 Task: Find connections with filter location Tarancón with filter topic #Homeofficewith filter profile language French with filter current company Marico Limited with filter school Madras Institute of Technology with filter industry Meat Products Manufacturing with filter service category Trade Shows with filter keywords title Video Game Writer
Action: Mouse moved to (518, 60)
Screenshot: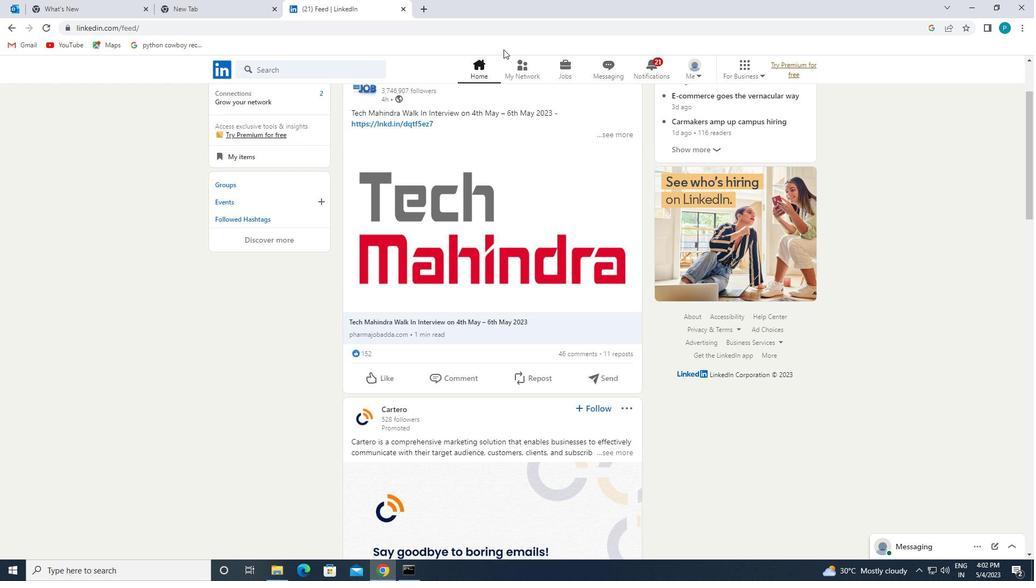 
Action: Mouse pressed left at (518, 60)
Screenshot: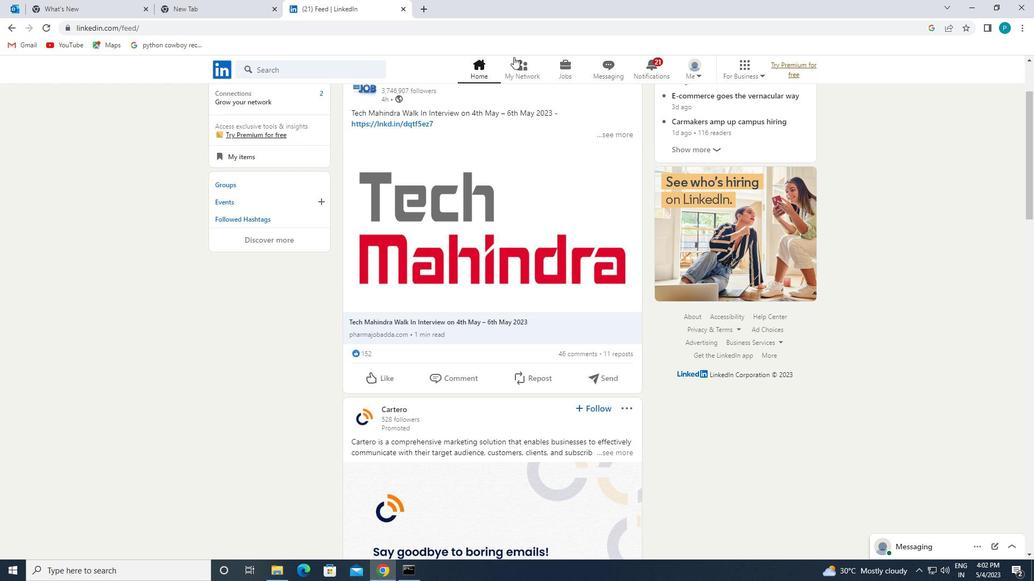 
Action: Mouse moved to (332, 124)
Screenshot: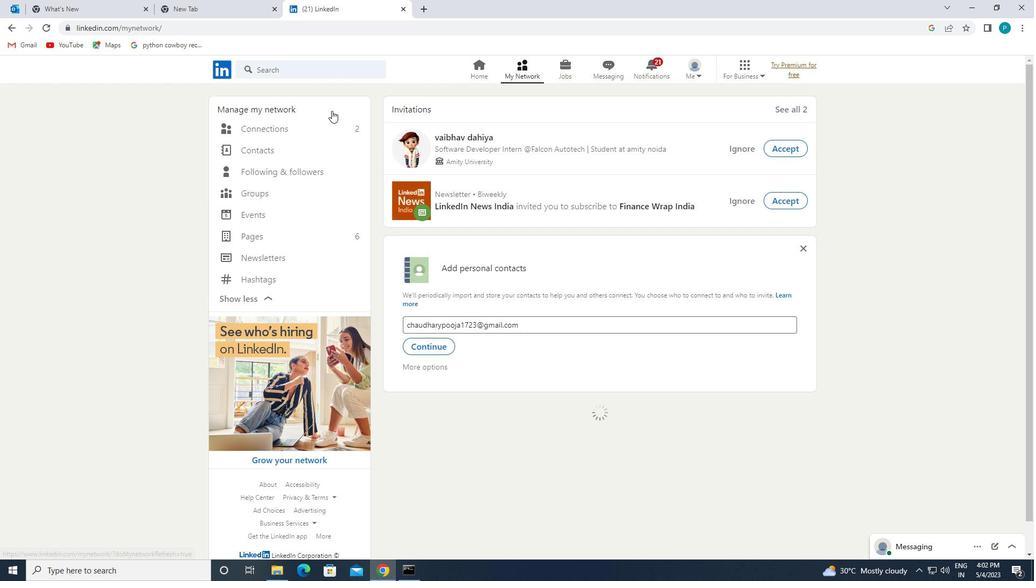 
Action: Mouse pressed left at (332, 124)
Screenshot: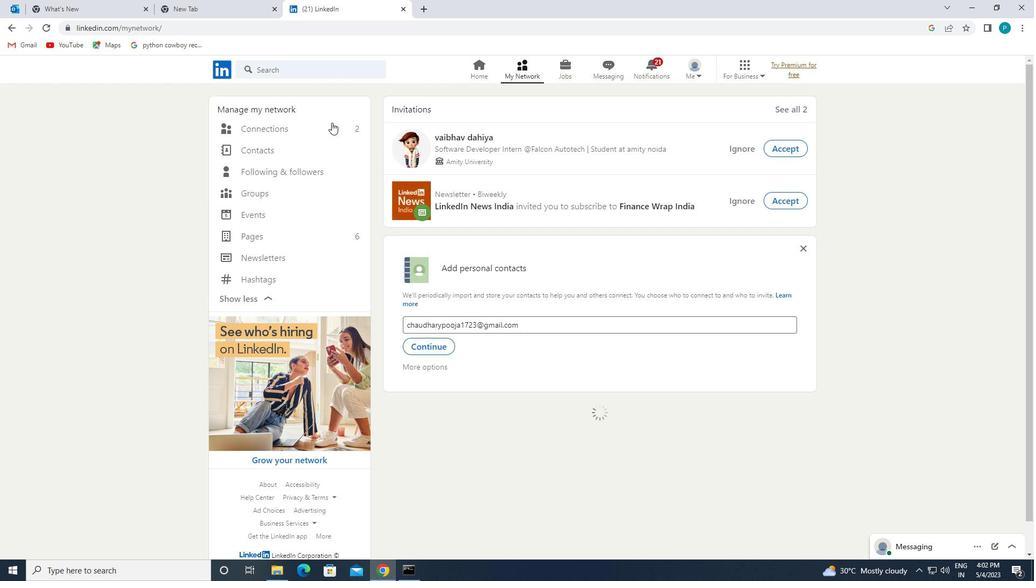 
Action: Mouse moved to (623, 128)
Screenshot: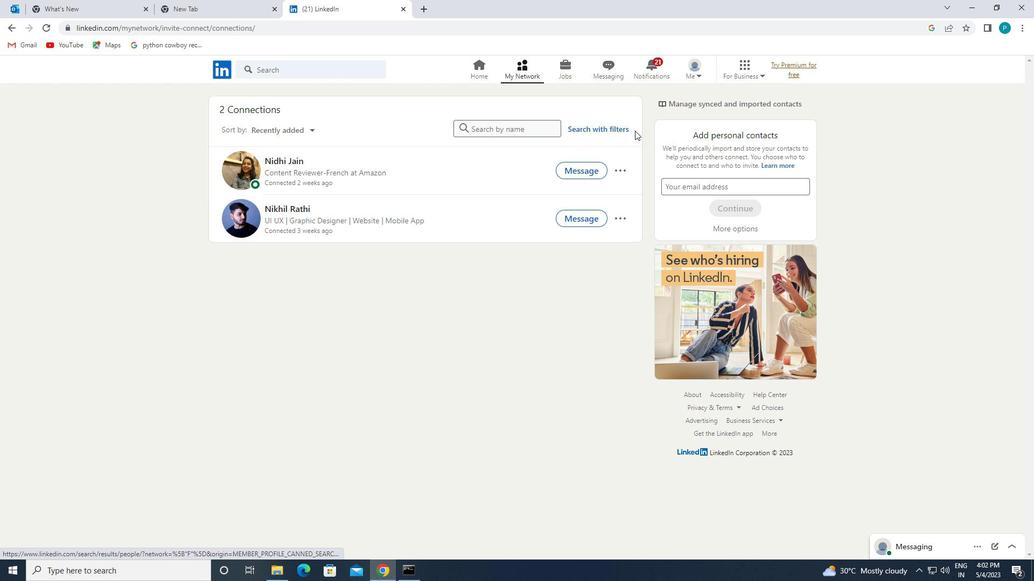 
Action: Mouse pressed left at (623, 128)
Screenshot: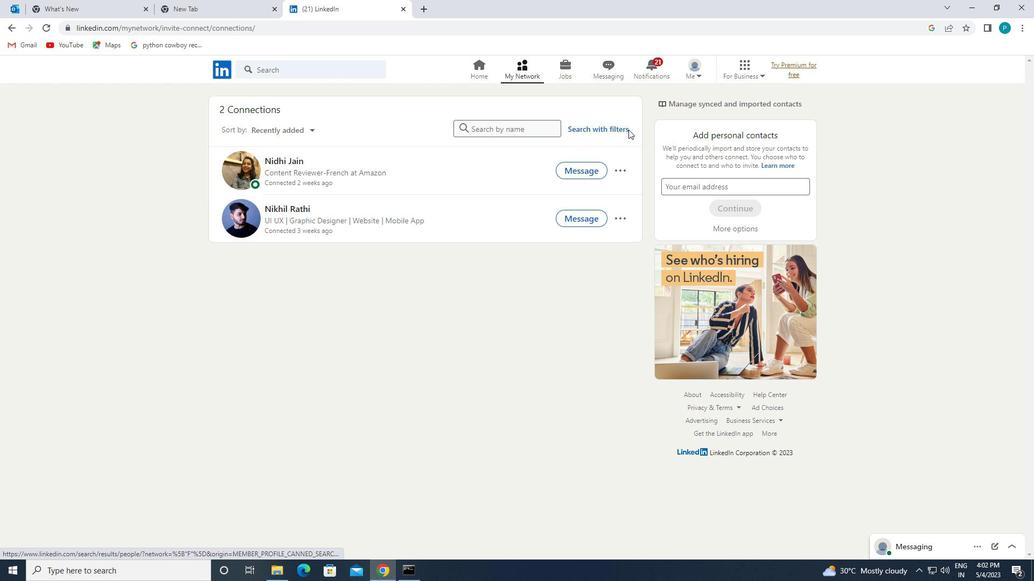
Action: Mouse moved to (551, 98)
Screenshot: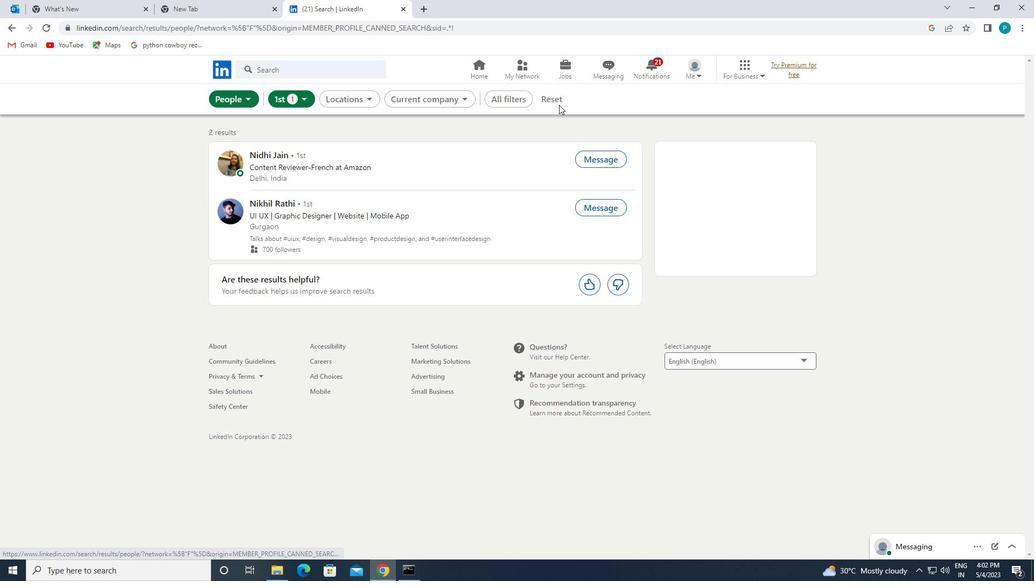 
Action: Mouse pressed left at (551, 98)
Screenshot: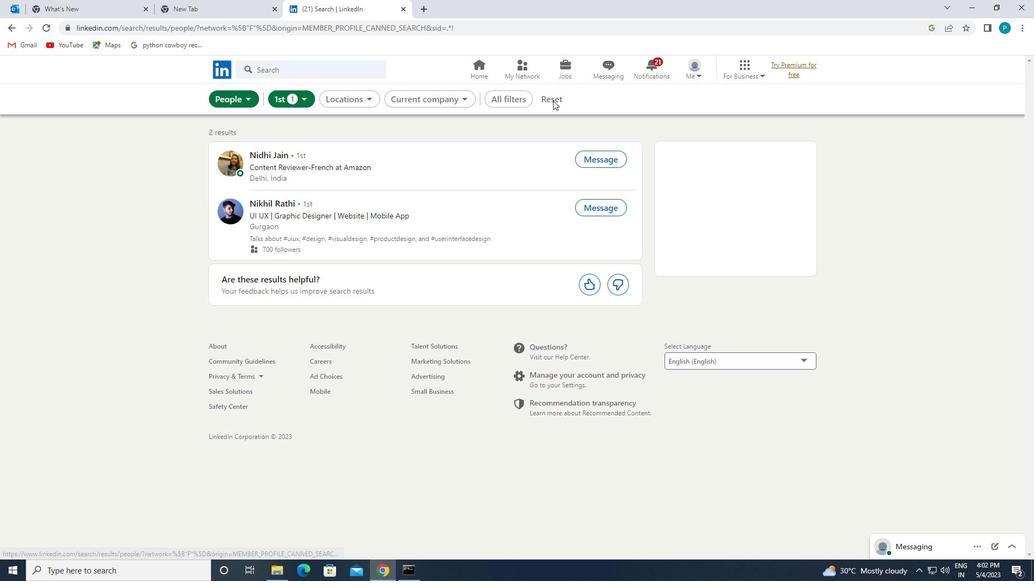 
Action: Mouse moved to (548, 97)
Screenshot: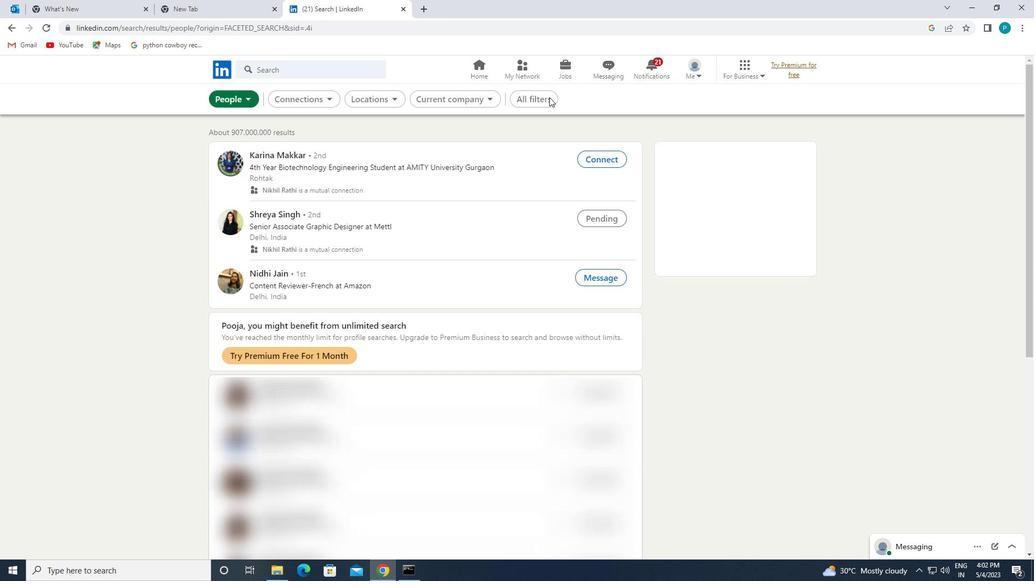 
Action: Mouse pressed left at (548, 97)
Screenshot: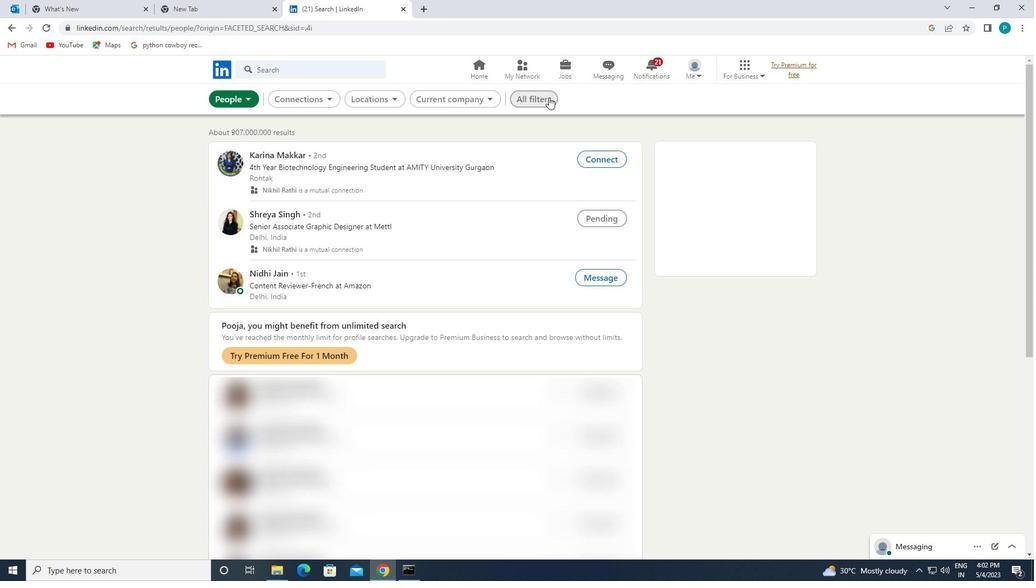 
Action: Mouse moved to (964, 286)
Screenshot: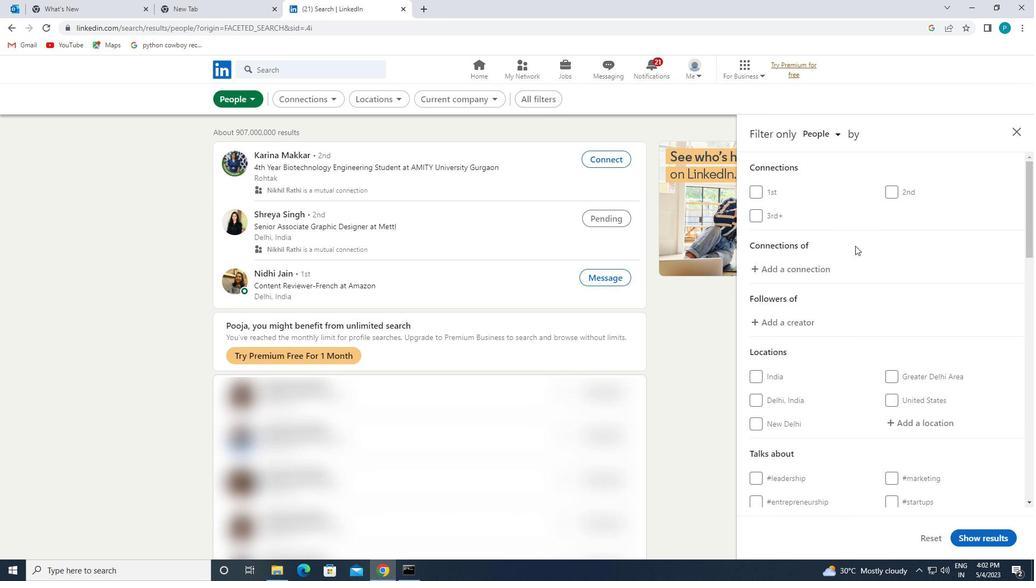 
Action: Mouse scrolled (964, 285) with delta (0, 0)
Screenshot: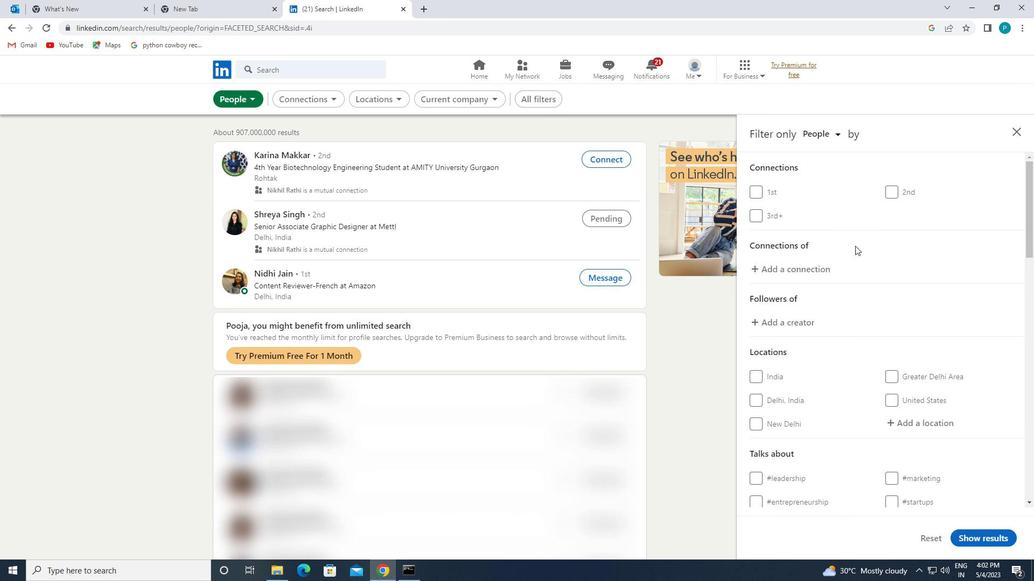 
Action: Mouse scrolled (964, 285) with delta (0, 0)
Screenshot: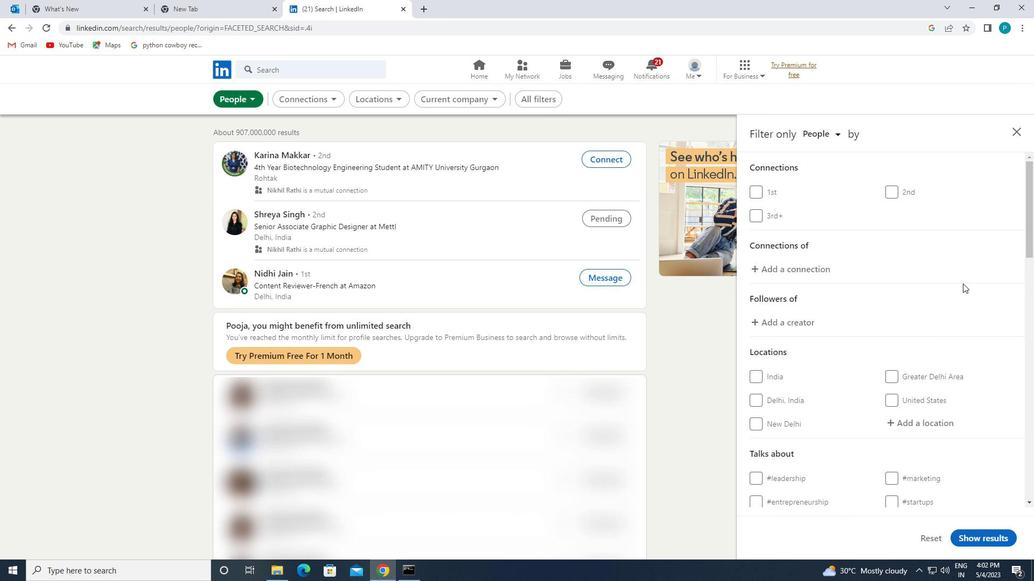 
Action: Mouse scrolled (964, 285) with delta (0, 0)
Screenshot: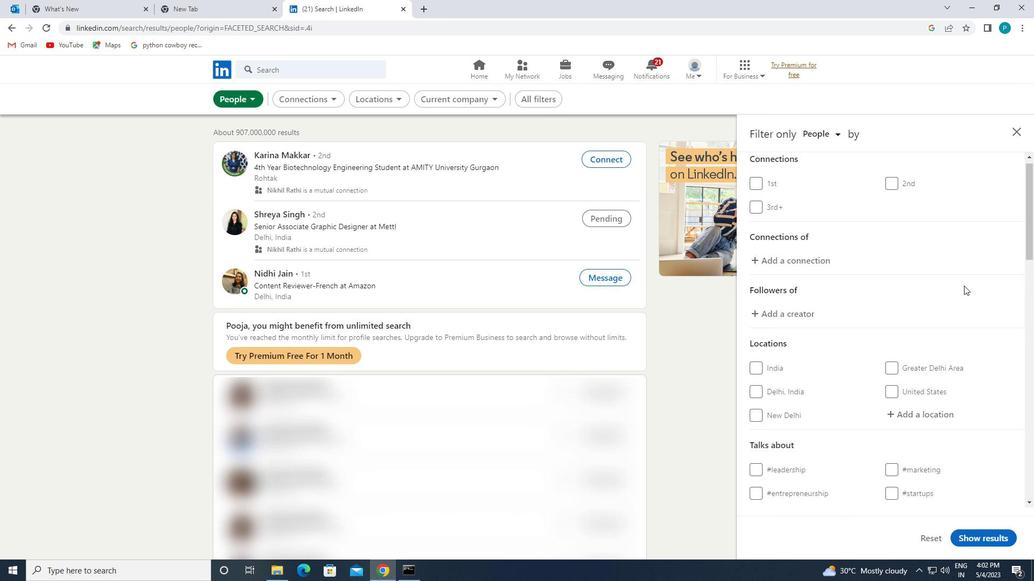 
Action: Mouse moved to (909, 258)
Screenshot: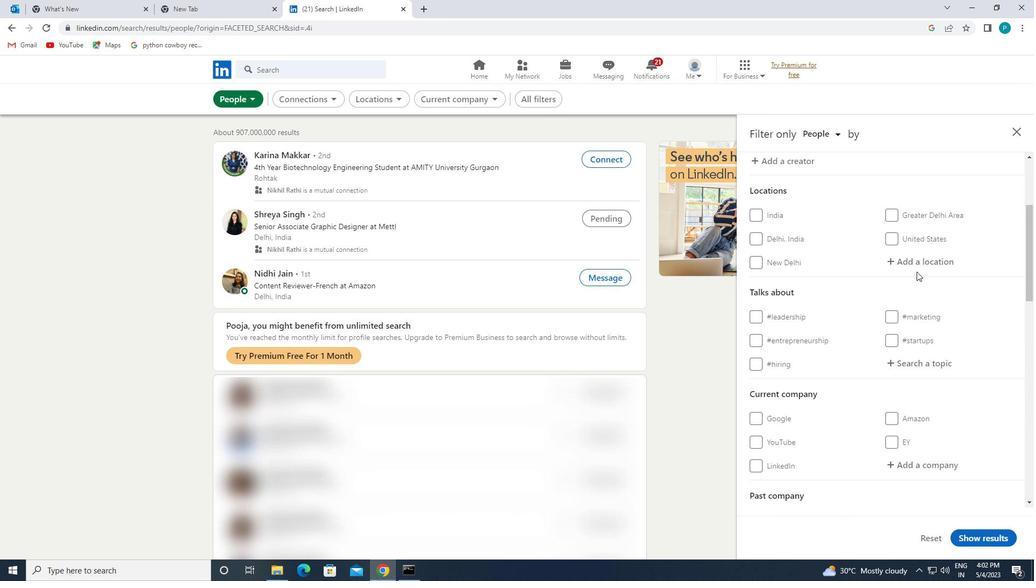 
Action: Mouse pressed left at (909, 258)
Screenshot: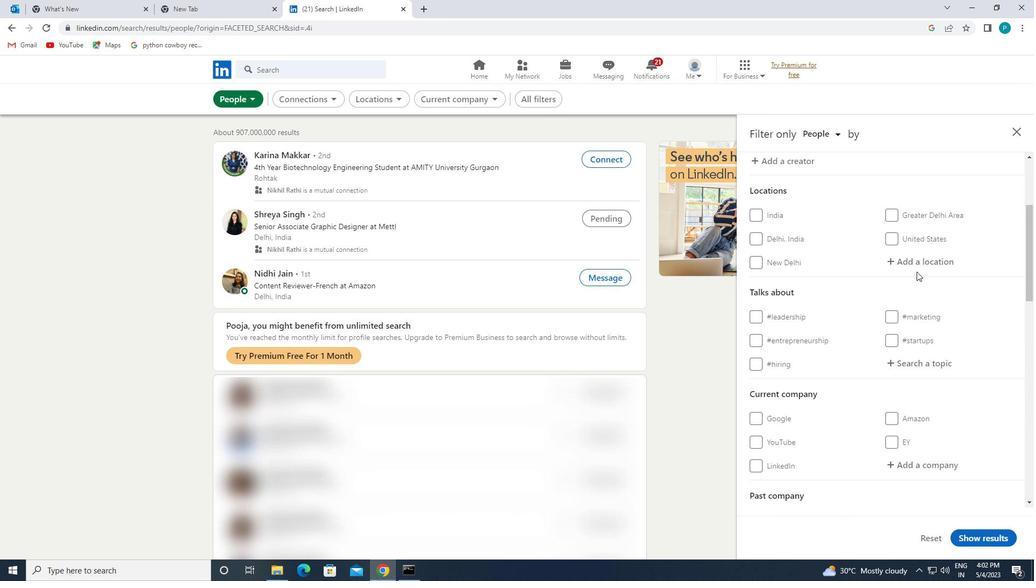 
Action: Key pressed <Key.caps_lock>t<Key.caps_lock>arancon
Screenshot: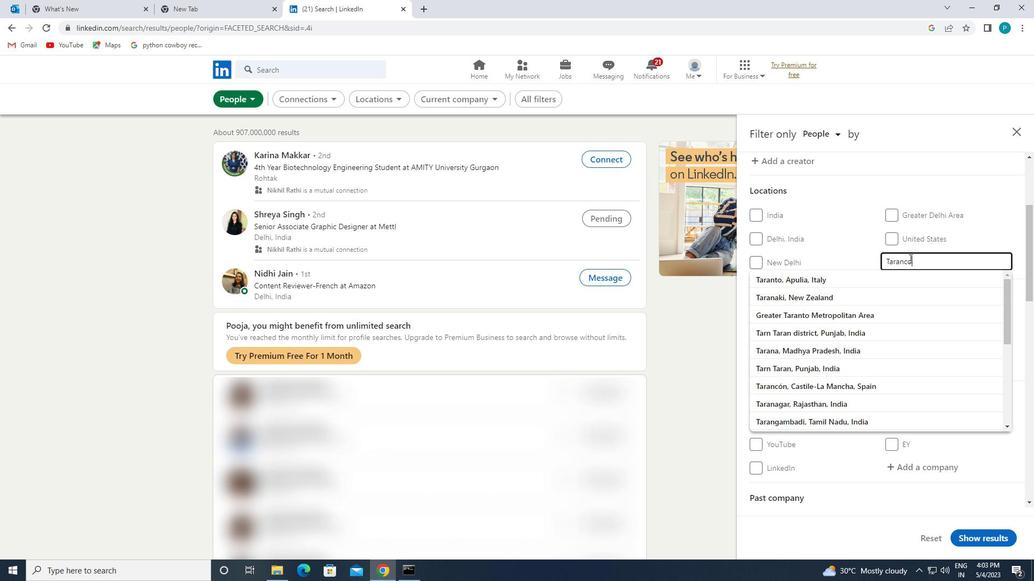
Action: Mouse moved to (913, 279)
Screenshot: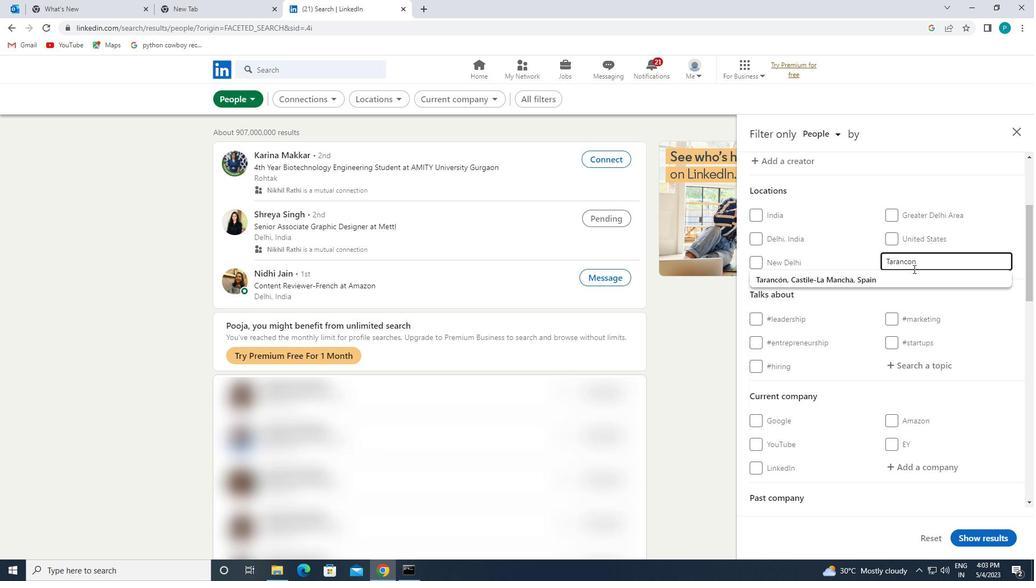 
Action: Mouse pressed left at (913, 279)
Screenshot: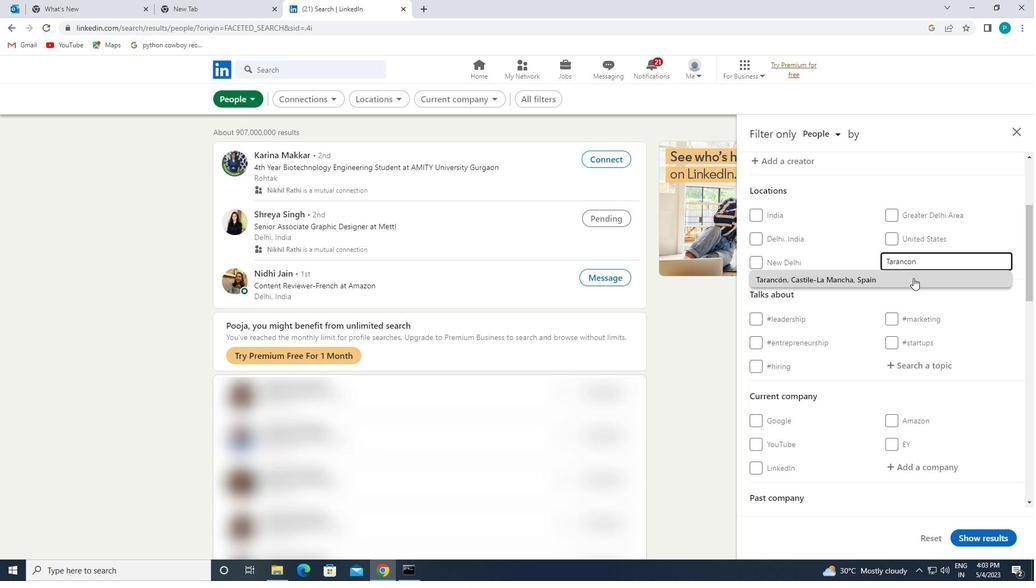 
Action: Mouse moved to (916, 300)
Screenshot: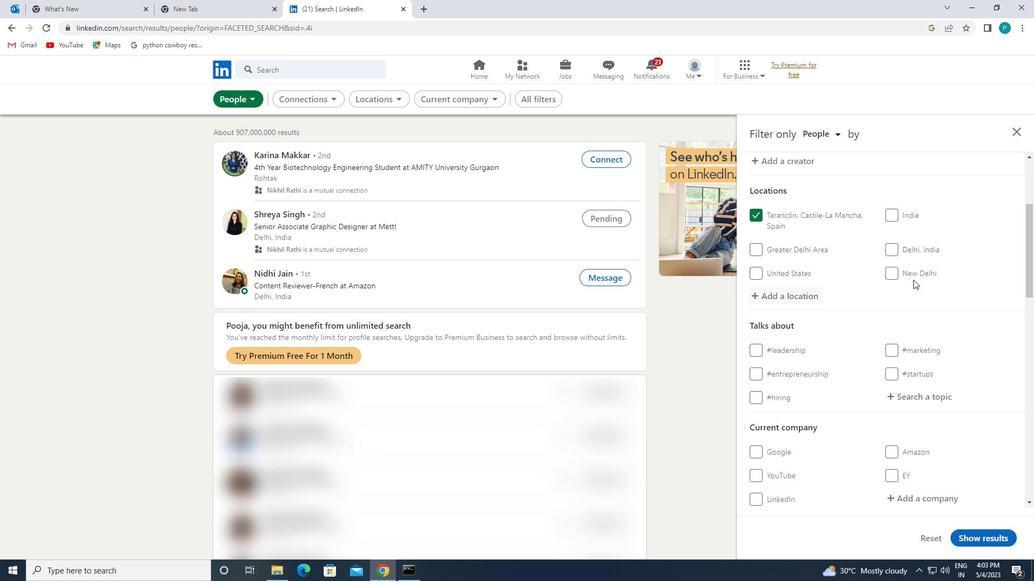 
Action: Mouse scrolled (916, 299) with delta (0, 0)
Screenshot: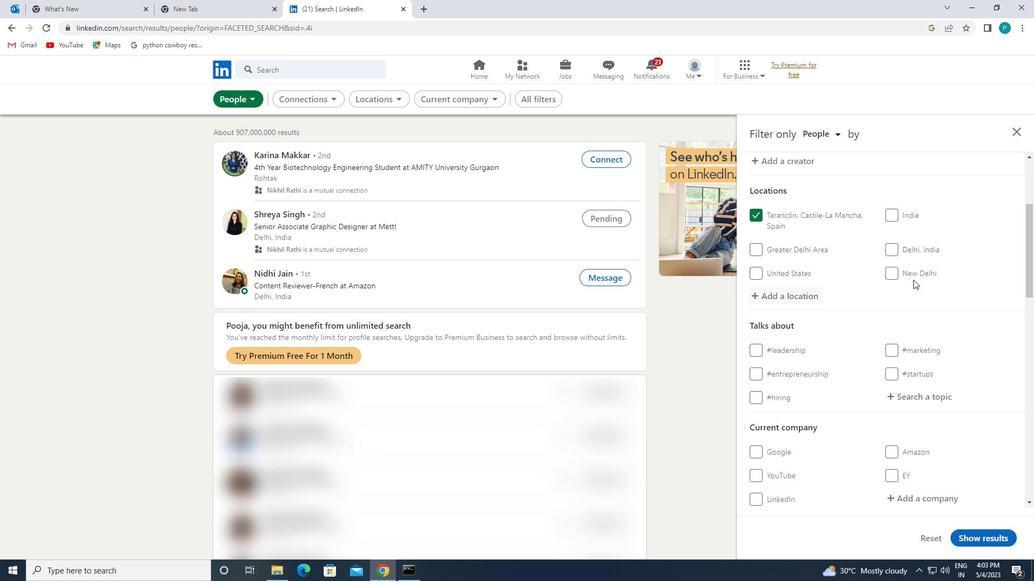 
Action: Mouse scrolled (916, 299) with delta (0, 0)
Screenshot: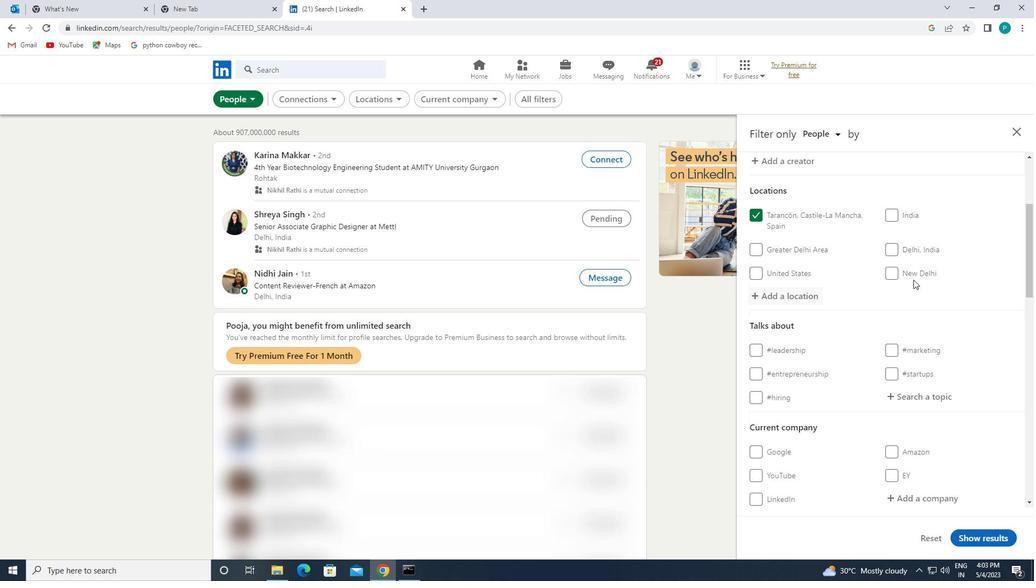 
Action: Mouse moved to (914, 289)
Screenshot: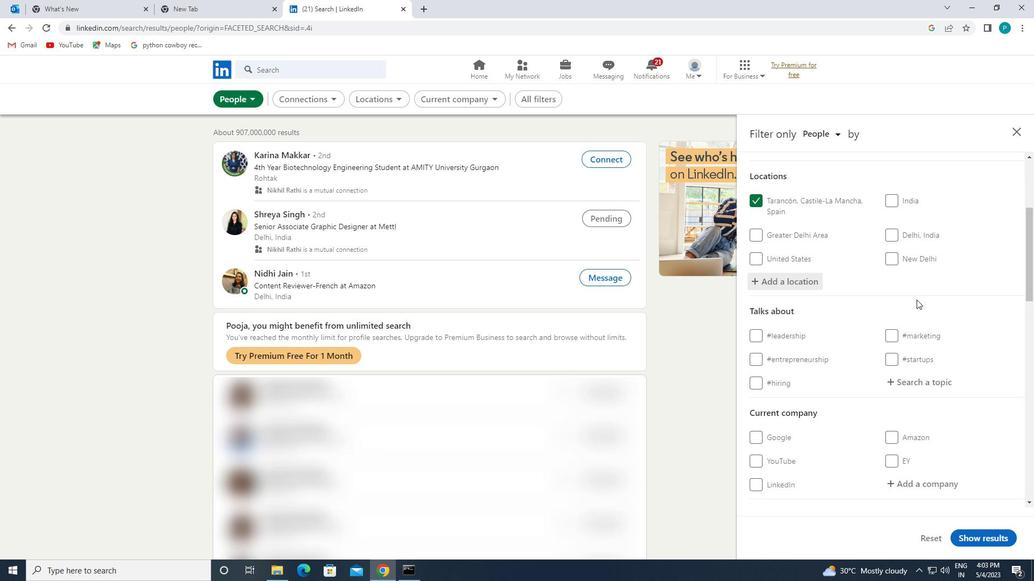 
Action: Mouse pressed left at (914, 289)
Screenshot: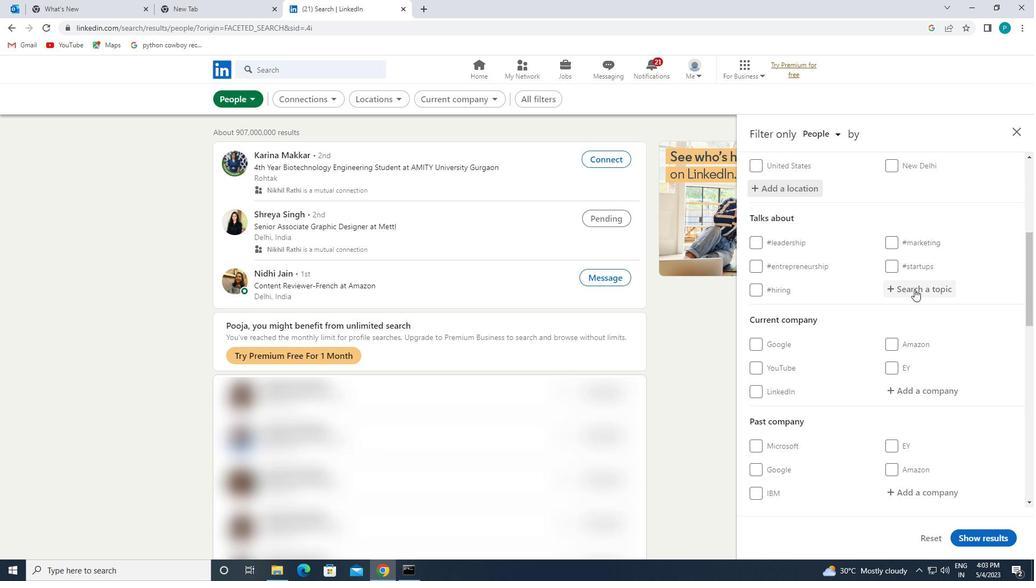 
Action: Key pressed <Key.shift>#<Key.caps_lock>H<Key.caps_lock>OME<Key.caps_lock>O<Key.caps_lock>FFICE
Screenshot: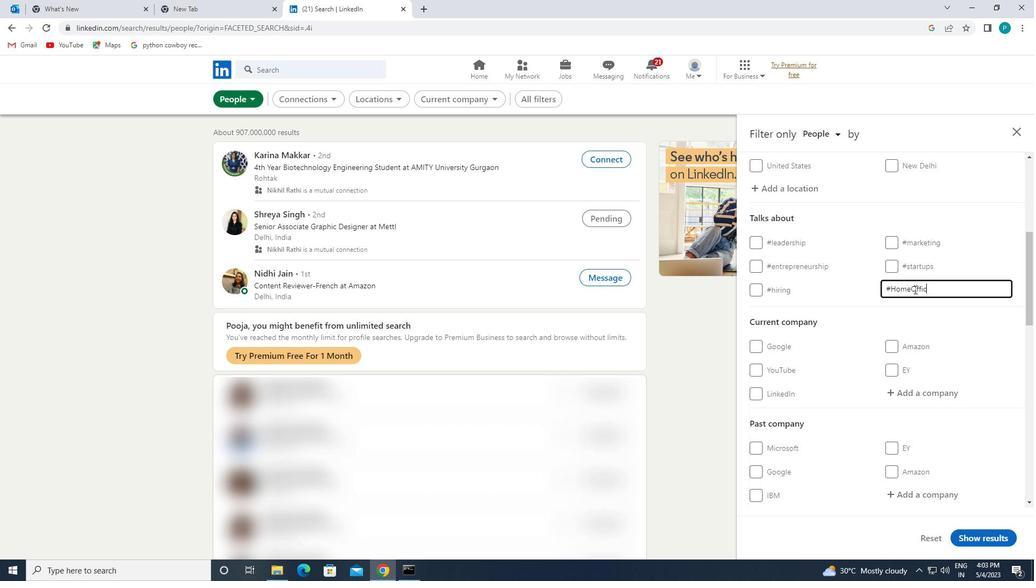 
Action: Mouse moved to (866, 313)
Screenshot: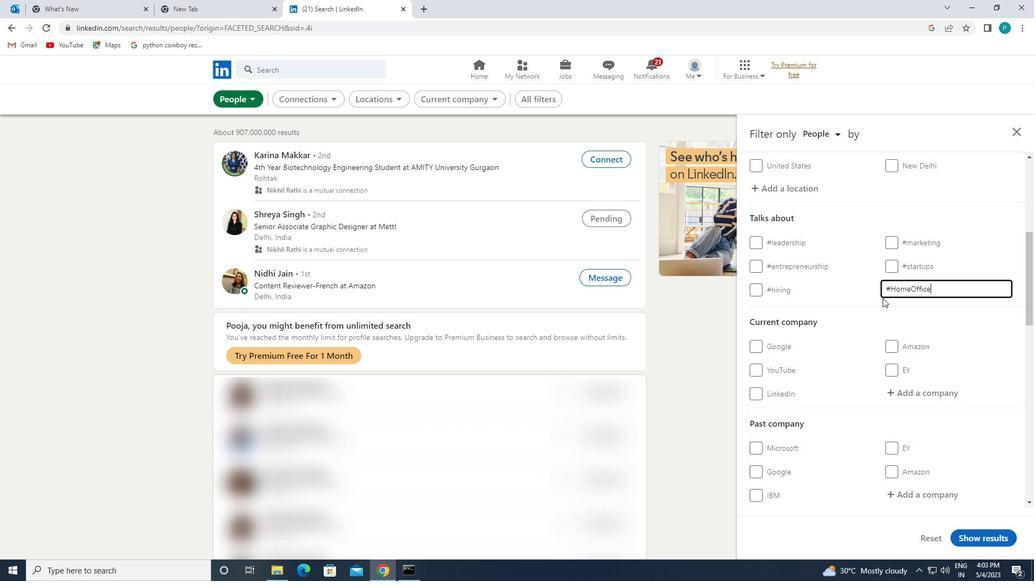
Action: Mouse scrolled (866, 312) with delta (0, 0)
Screenshot: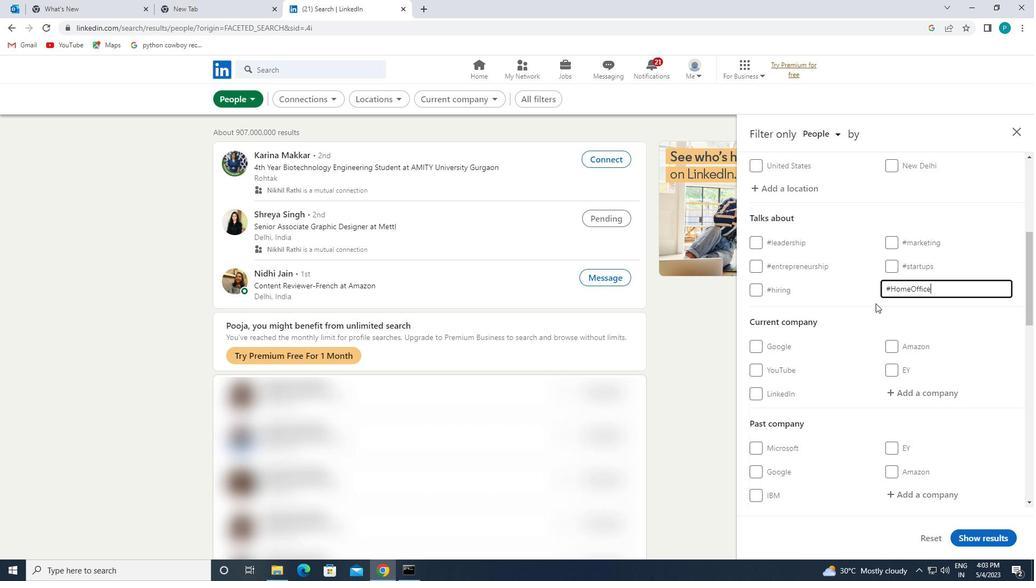 
Action: Mouse moved to (866, 313)
Screenshot: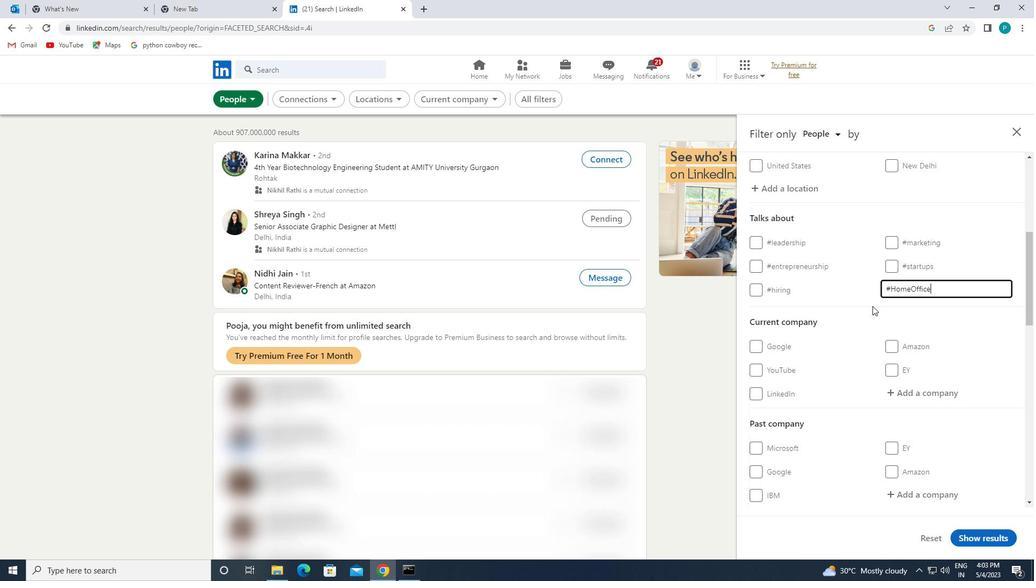 
Action: Mouse scrolled (866, 312) with delta (0, 0)
Screenshot: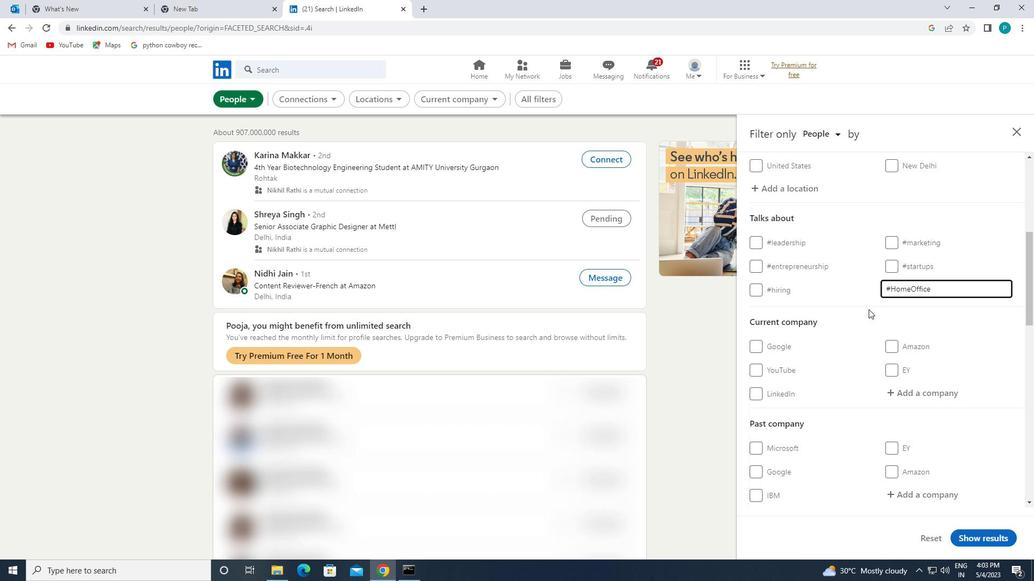 
Action: Mouse scrolled (866, 312) with delta (0, 0)
Screenshot: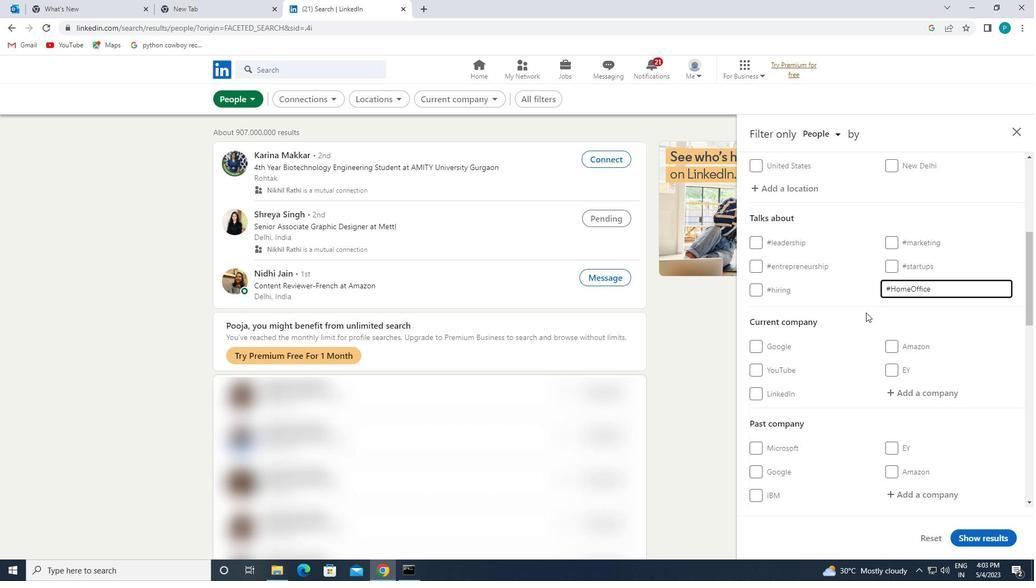 
Action: Mouse moved to (871, 298)
Screenshot: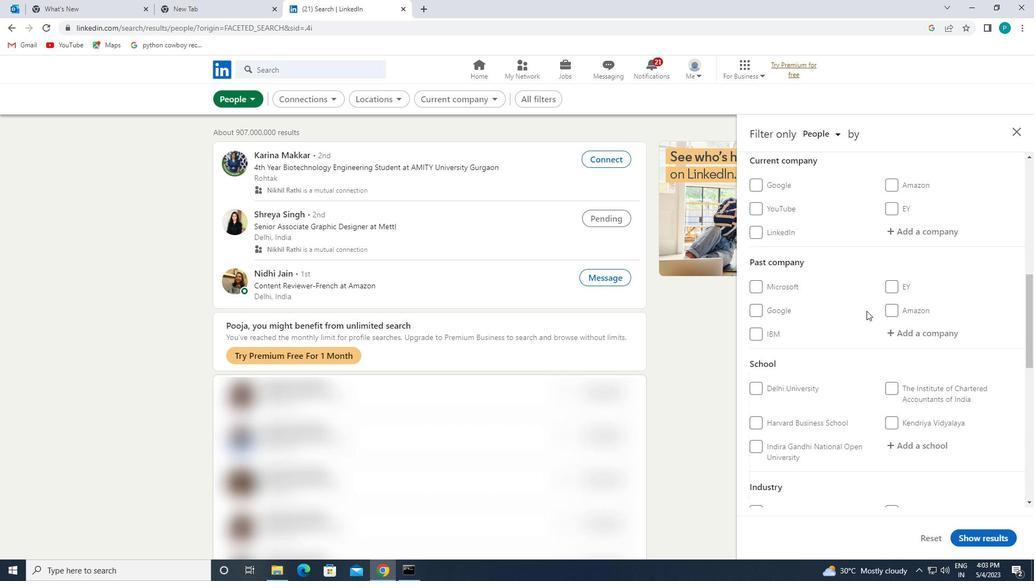 
Action: Mouse scrolled (871, 297) with delta (0, 0)
Screenshot: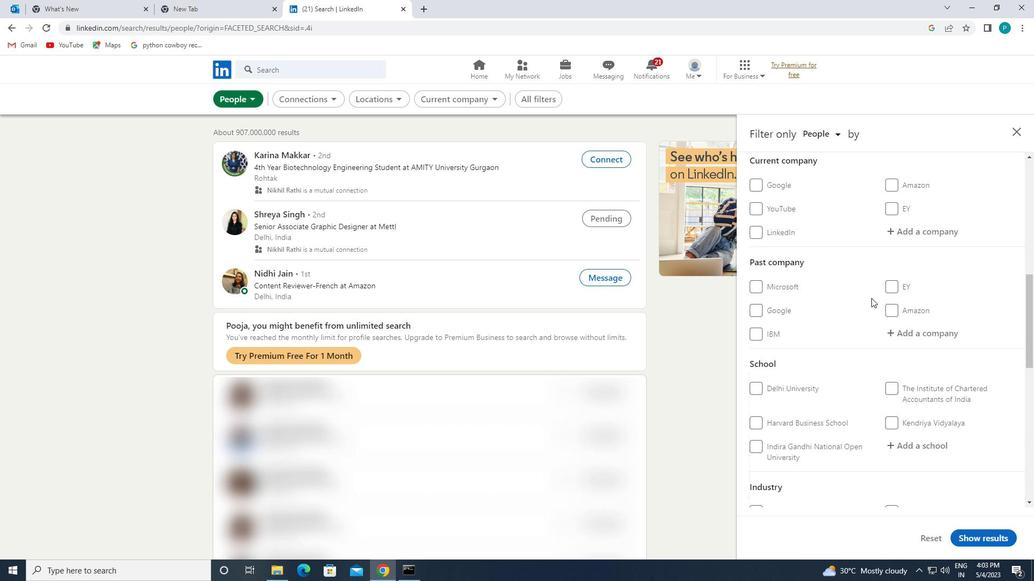 
Action: Mouse moved to (871, 297)
Screenshot: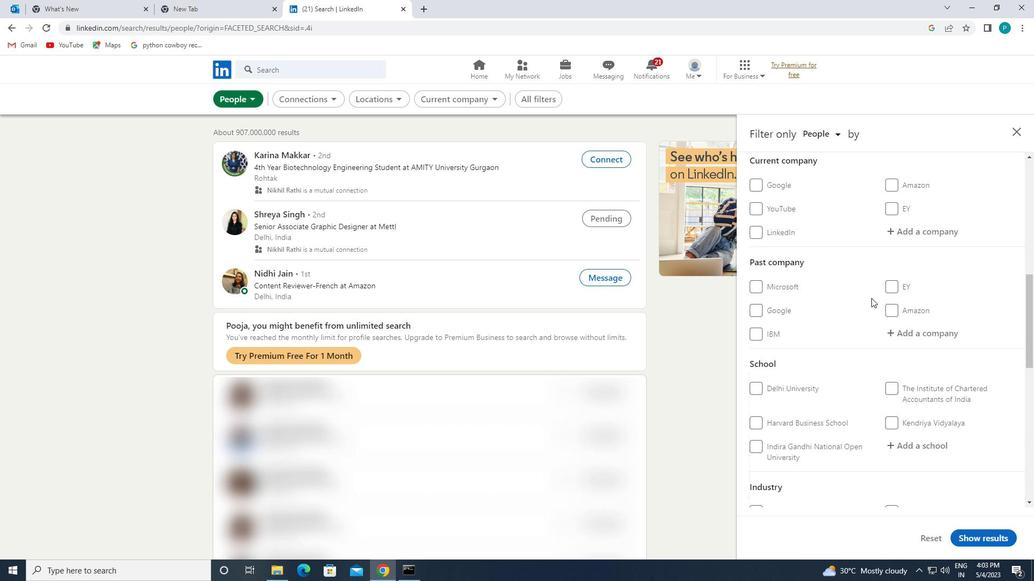 
Action: Mouse scrolled (871, 296) with delta (0, 0)
Screenshot: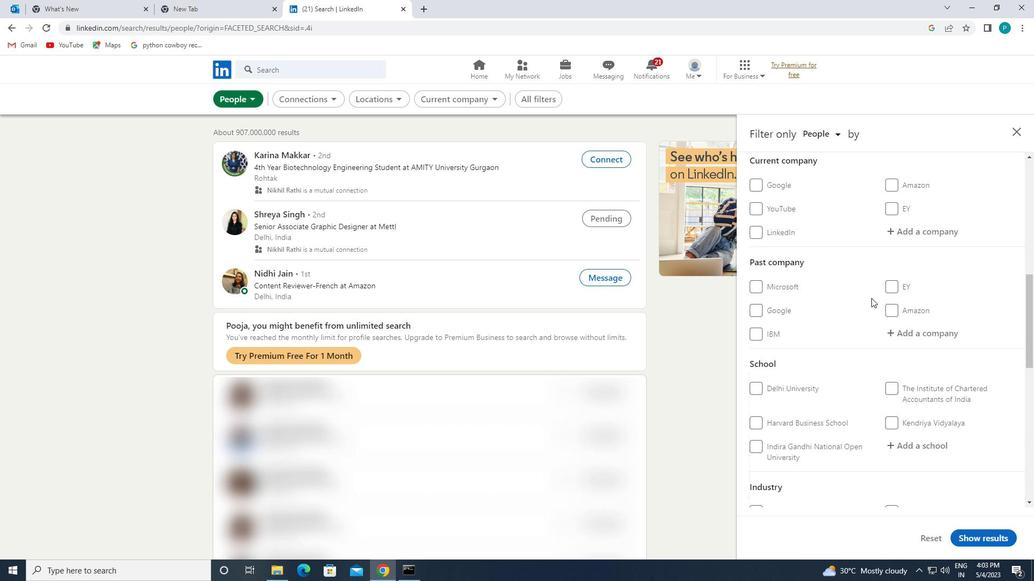 
Action: Mouse moved to (871, 296)
Screenshot: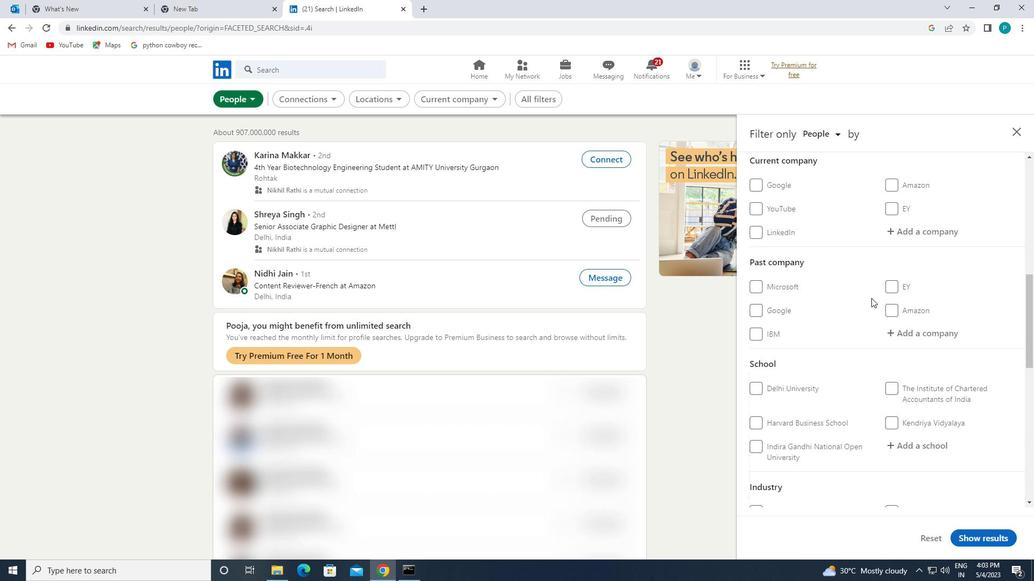 
Action: Mouse scrolled (871, 296) with delta (0, 0)
Screenshot: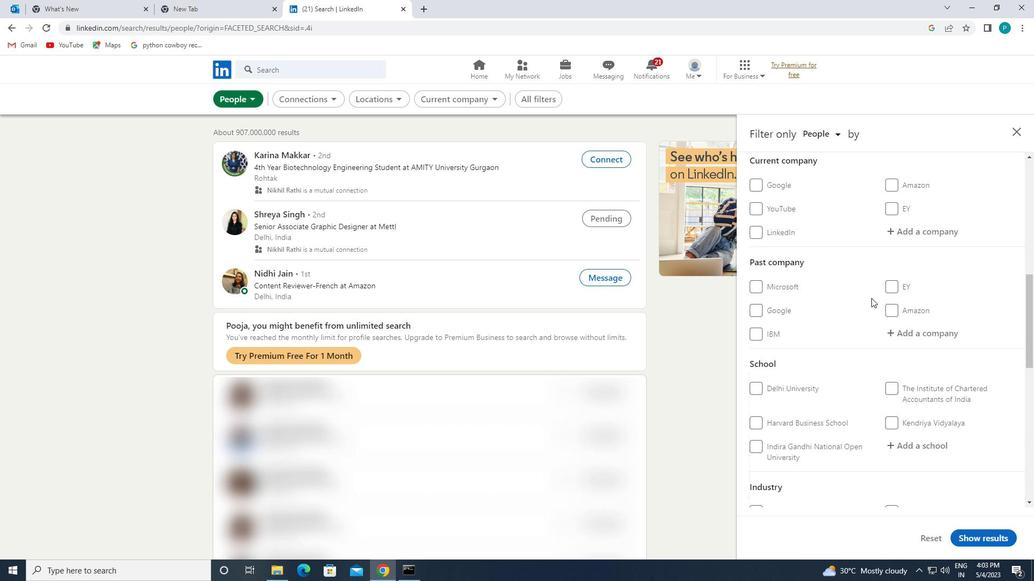 
Action: Mouse moved to (871, 303)
Screenshot: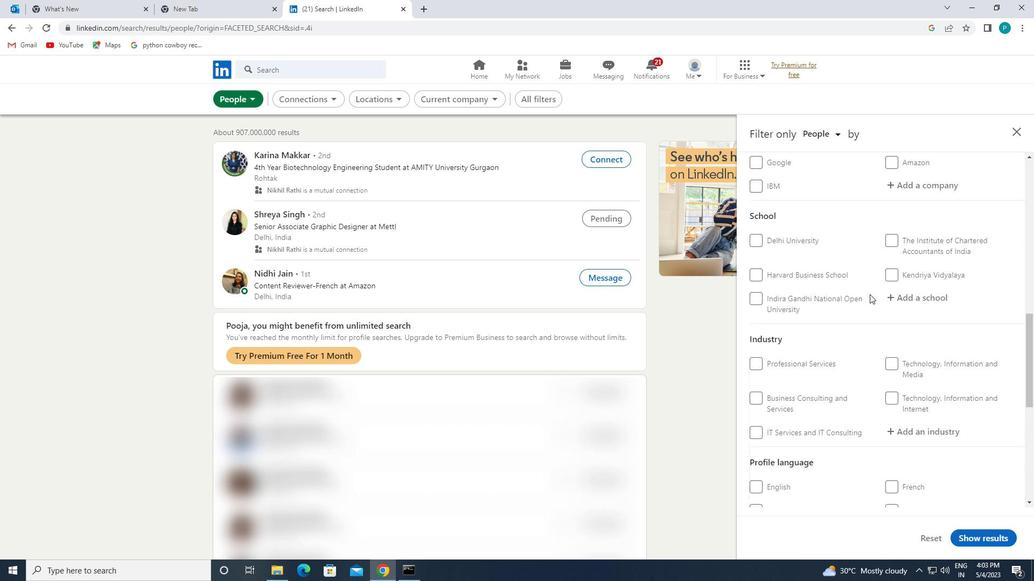 
Action: Mouse scrolled (871, 302) with delta (0, 0)
Screenshot: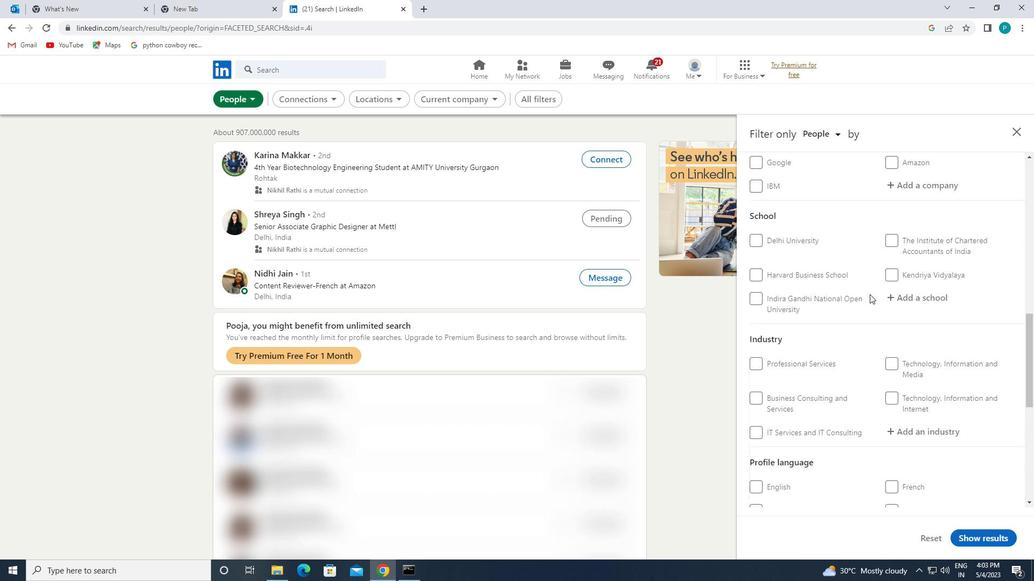 
Action: Mouse moved to (871, 308)
Screenshot: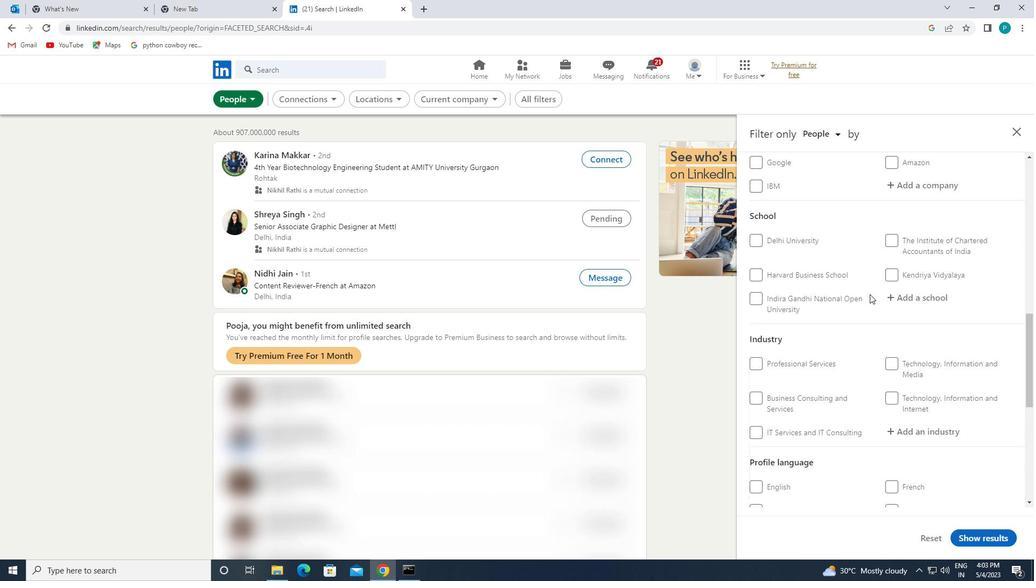 
Action: Mouse scrolled (871, 307) with delta (0, 0)
Screenshot: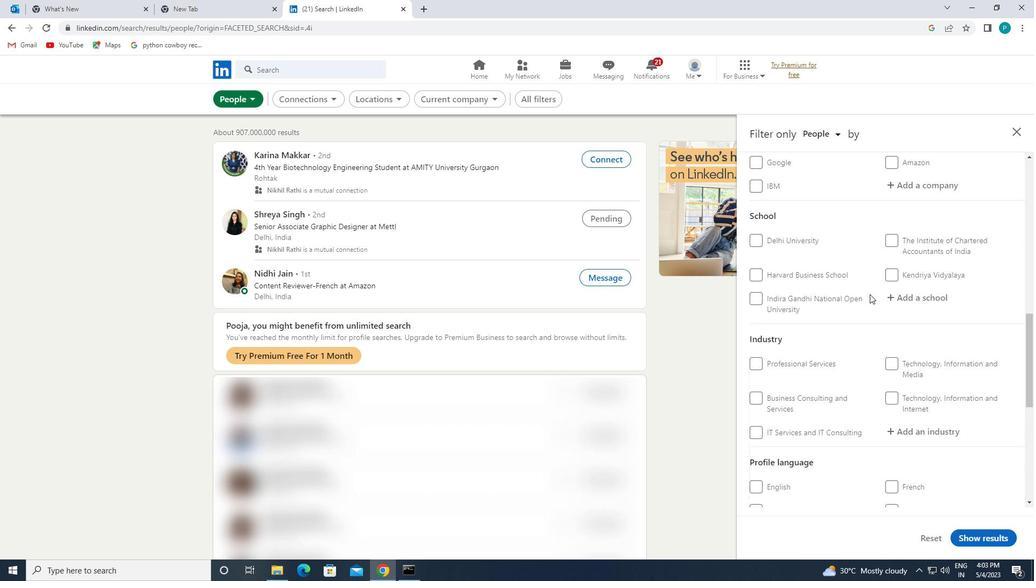 
Action: Mouse moved to (892, 366)
Screenshot: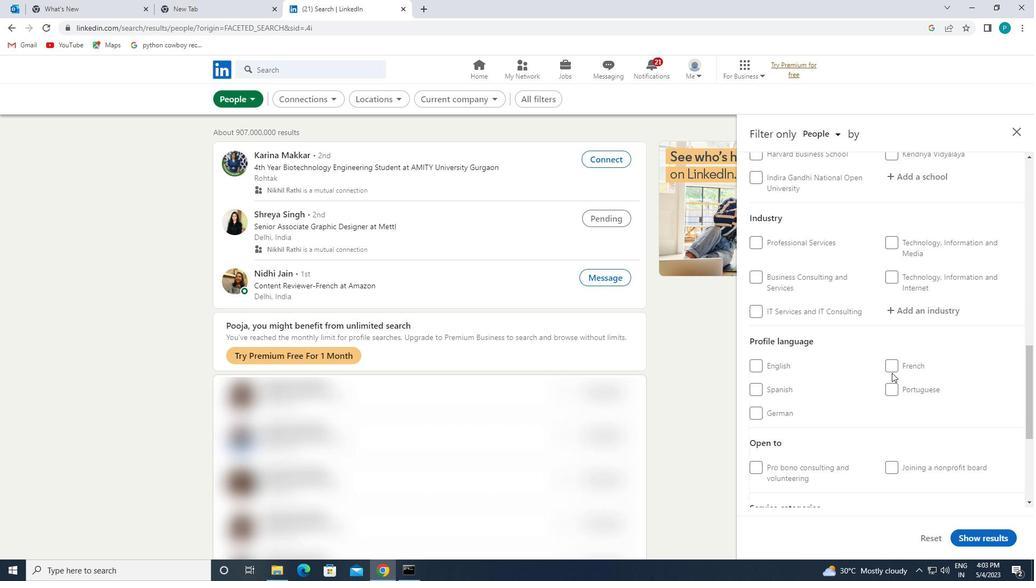 
Action: Mouse pressed left at (892, 366)
Screenshot: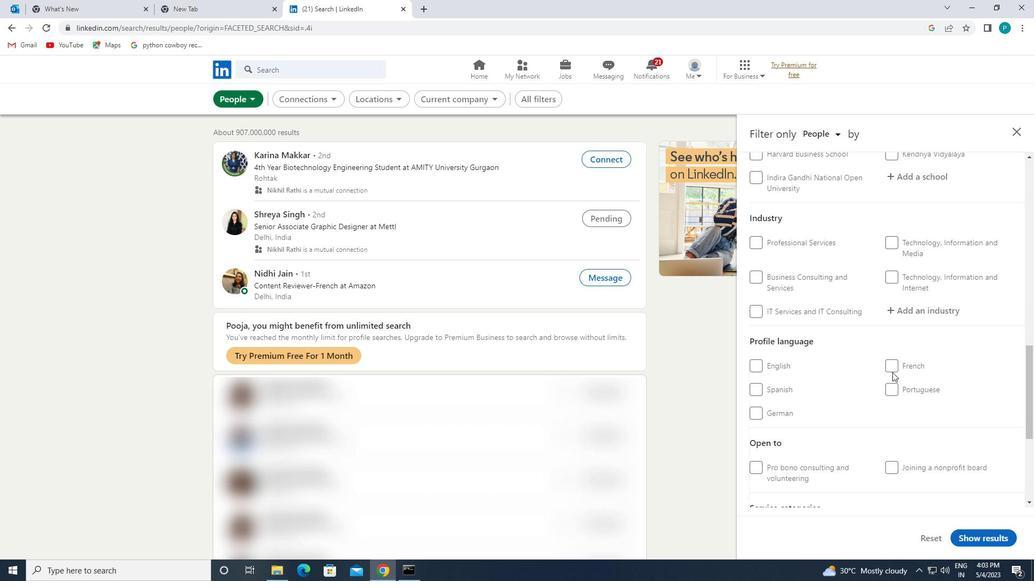 
Action: Mouse moved to (941, 343)
Screenshot: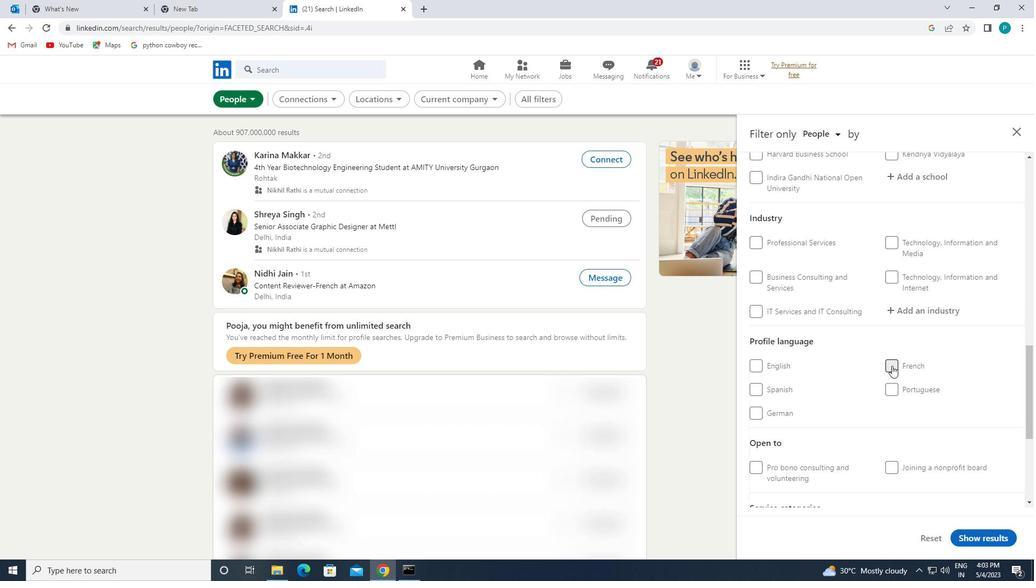 
Action: Mouse scrolled (941, 343) with delta (0, 0)
Screenshot: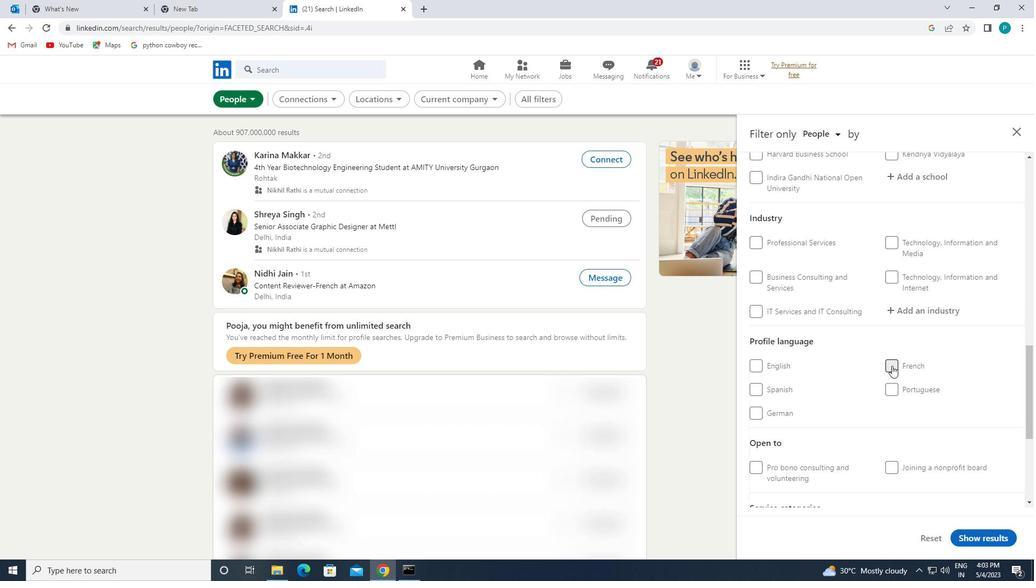 
Action: Mouse moved to (941, 342)
Screenshot: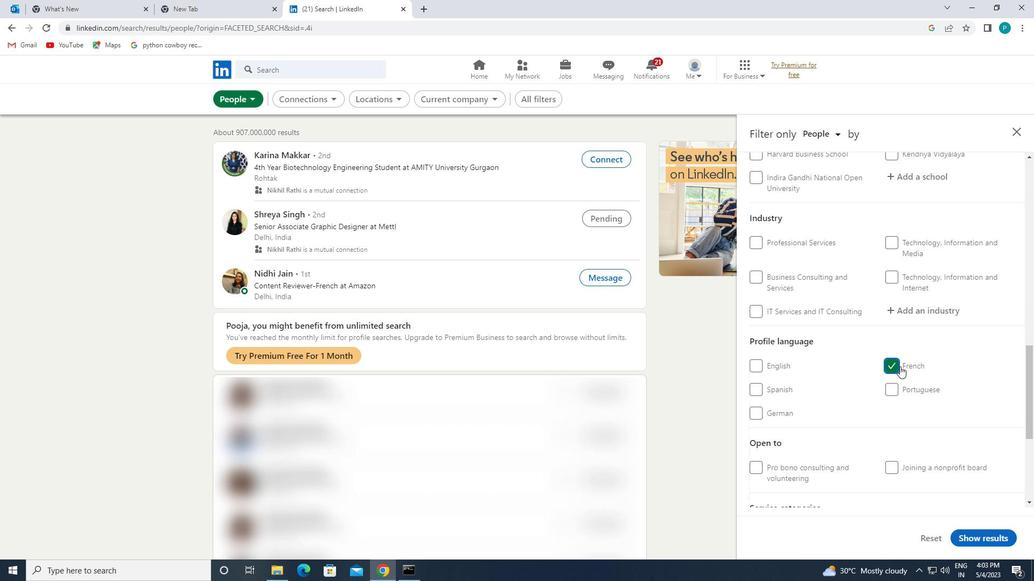 
Action: Mouse scrolled (941, 342) with delta (0, 0)
Screenshot: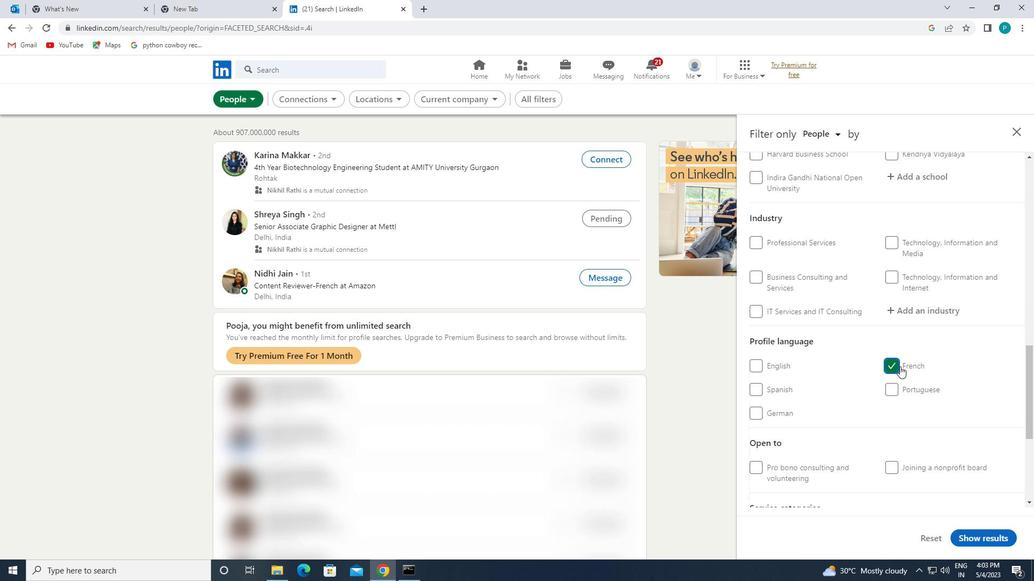 
Action: Mouse moved to (941, 336)
Screenshot: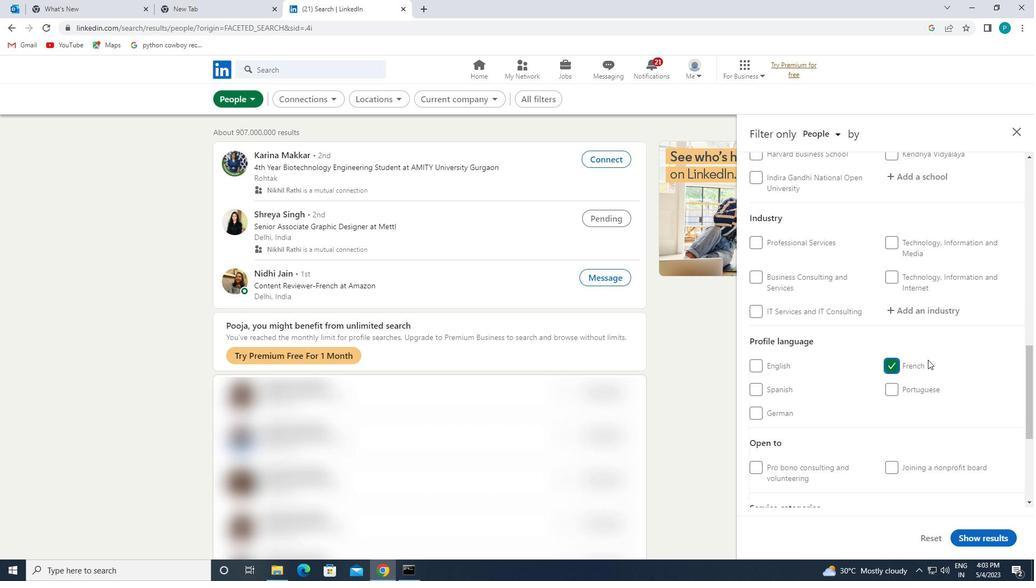 
Action: Mouse scrolled (941, 336) with delta (0, 0)
Screenshot: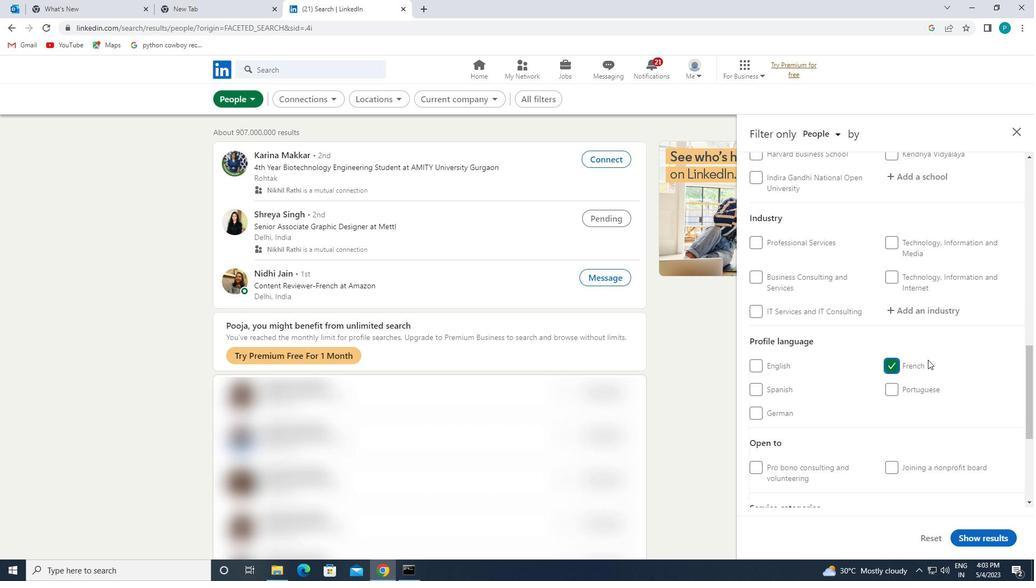 
Action: Mouse moved to (941, 323)
Screenshot: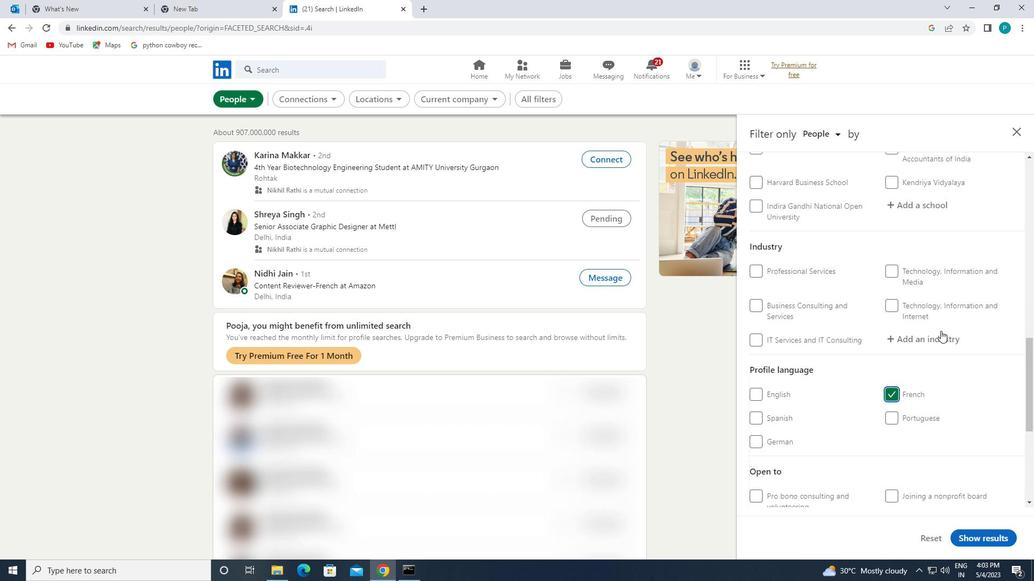 
Action: Mouse scrolled (941, 324) with delta (0, 0)
Screenshot: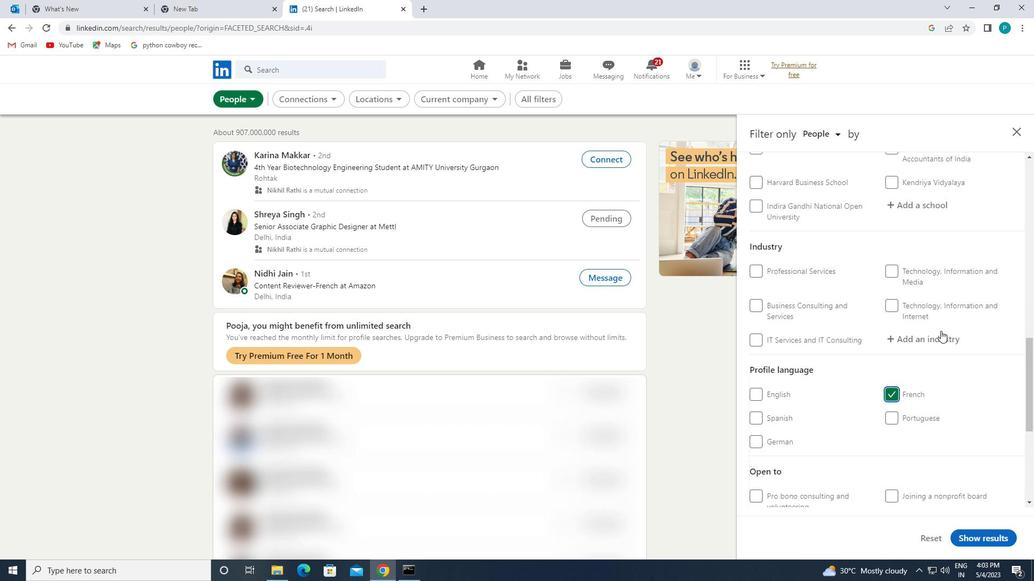 
Action: Mouse moved to (941, 322)
Screenshot: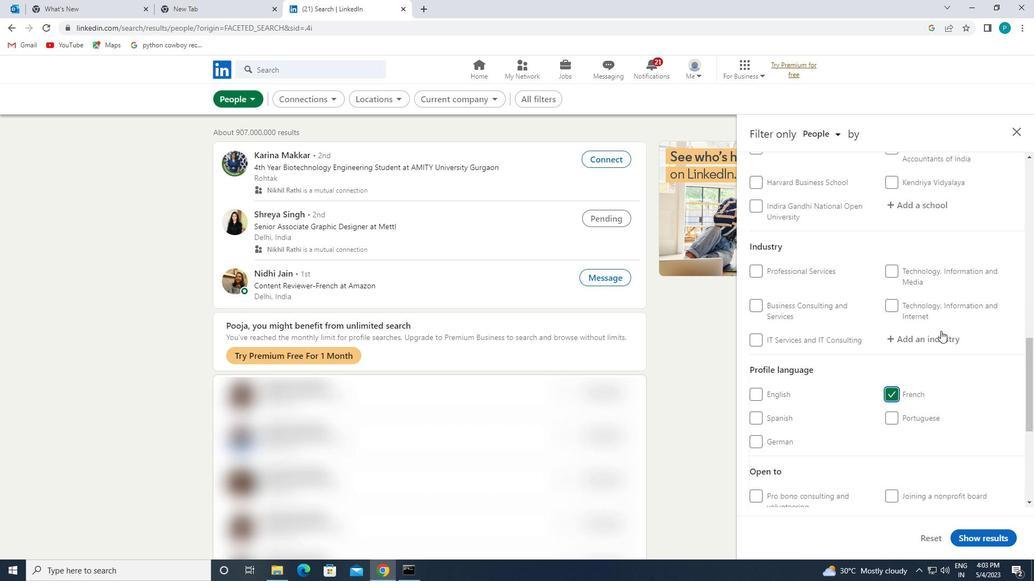 
Action: Mouse scrolled (941, 322) with delta (0, 0)
Screenshot: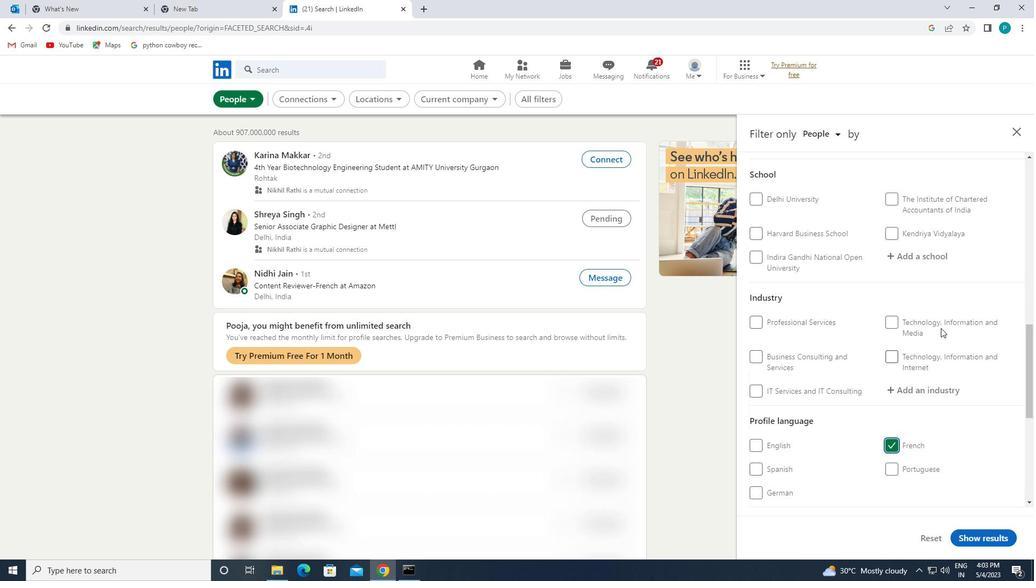 
Action: Mouse moved to (923, 294)
Screenshot: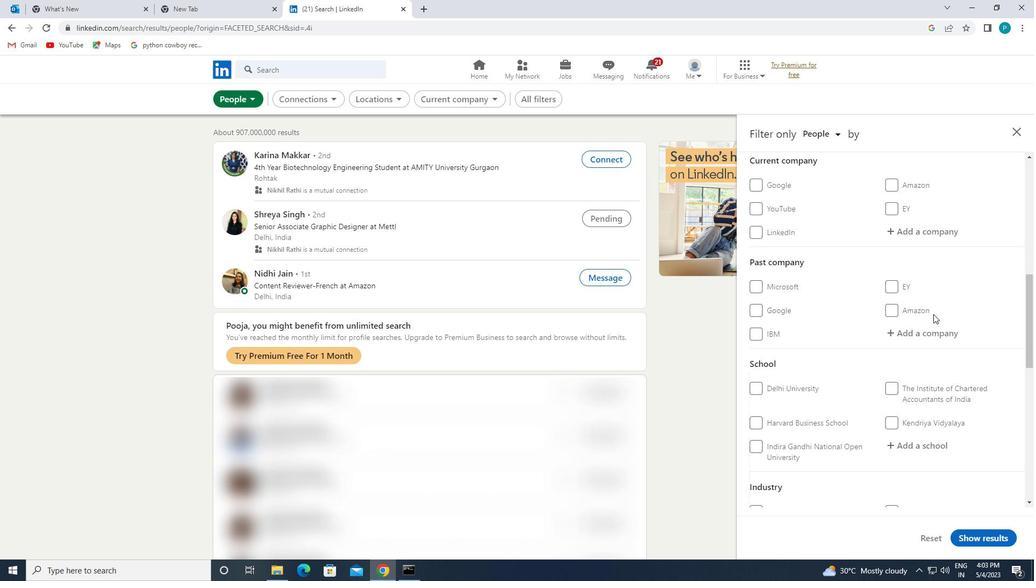 
Action: Mouse scrolled (923, 294) with delta (0, 0)
Screenshot: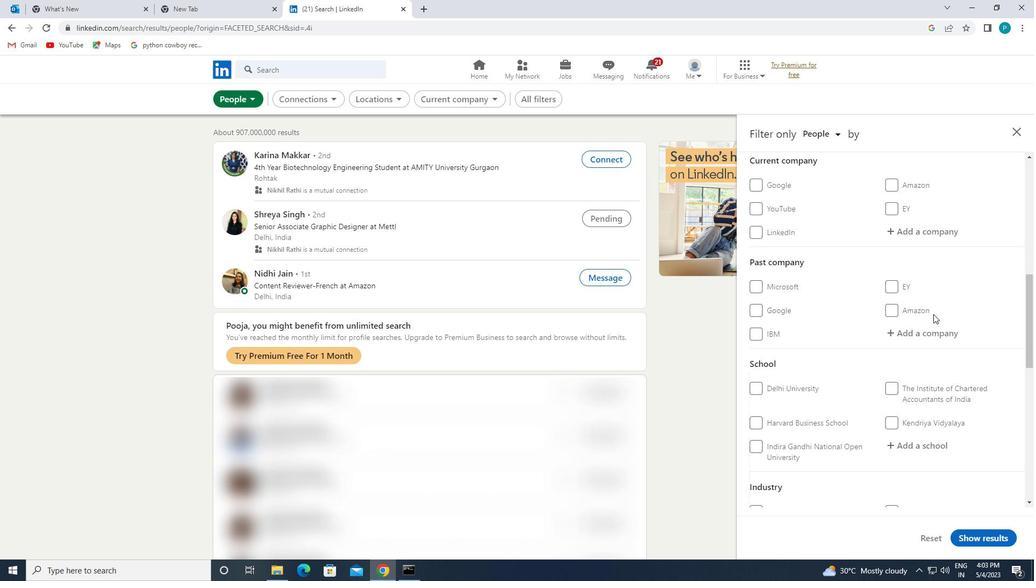 
Action: Mouse pressed left at (923, 294)
Screenshot: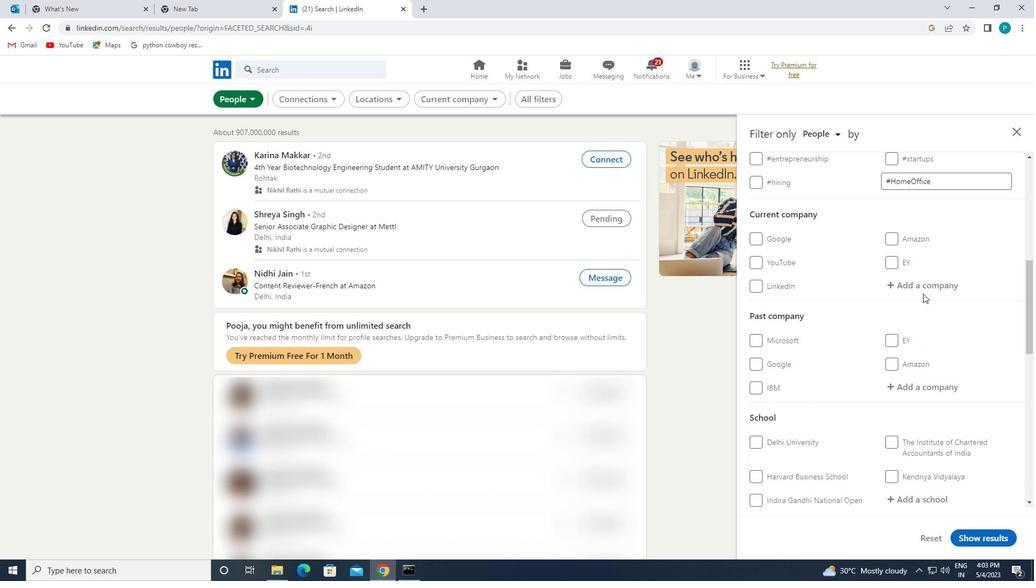 
Action: Mouse moved to (921, 288)
Screenshot: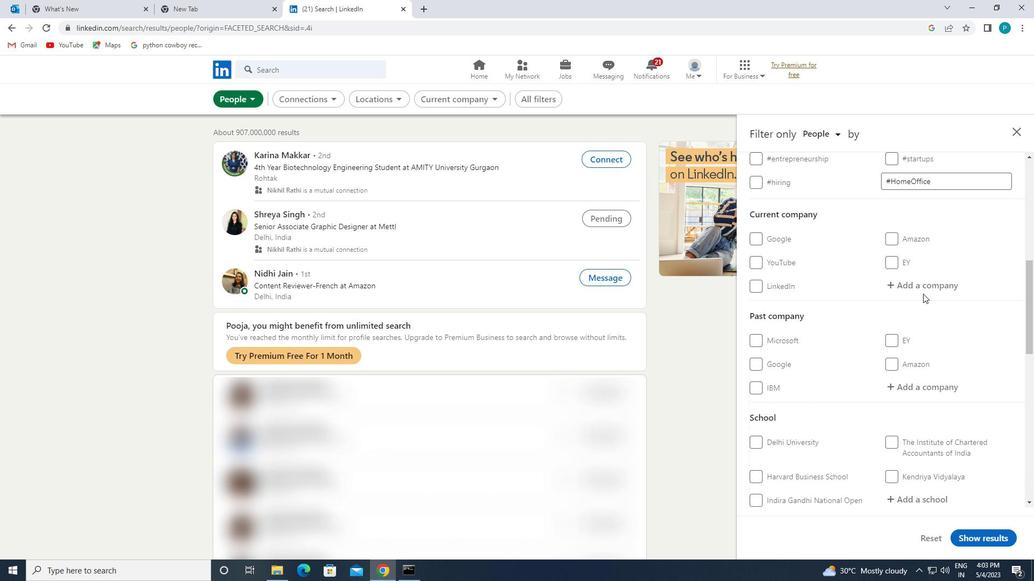 
Action: Mouse pressed left at (921, 288)
Screenshot: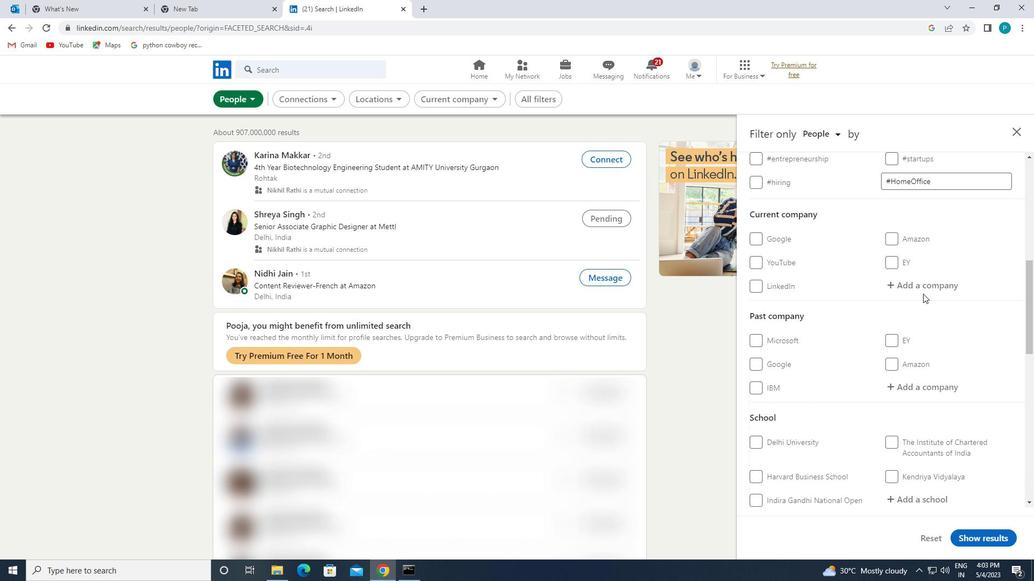 
Action: Mouse moved to (927, 298)
Screenshot: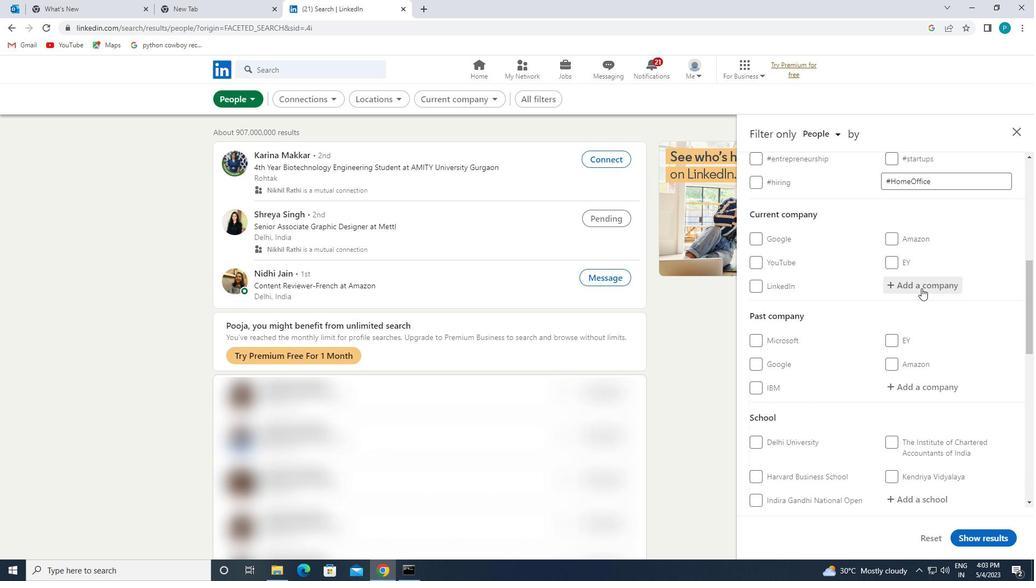 
Action: Key pressed <Key.caps_lock>M<Key.caps_lock>ARICO
Screenshot: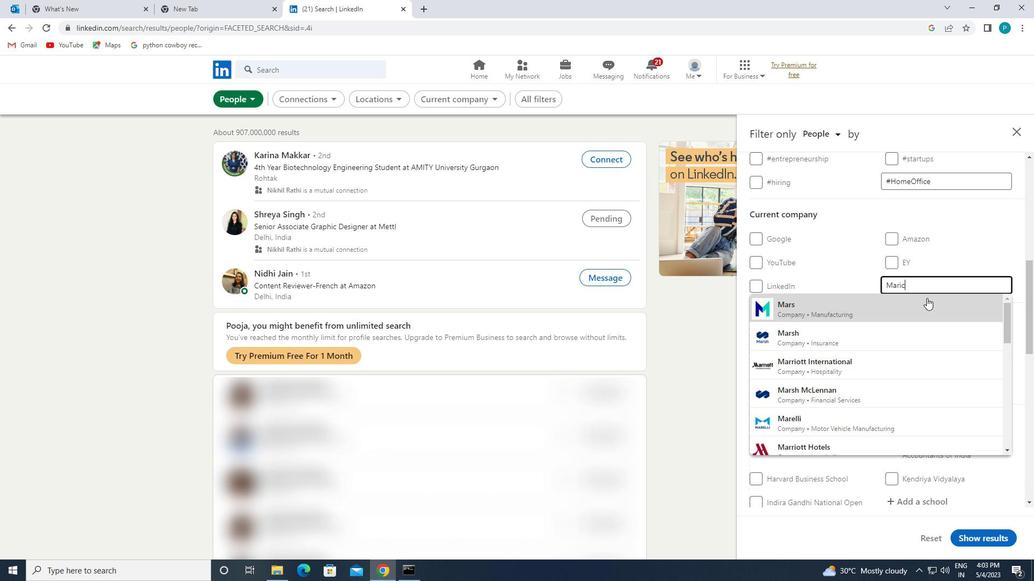 
Action: Mouse moved to (928, 299)
Screenshot: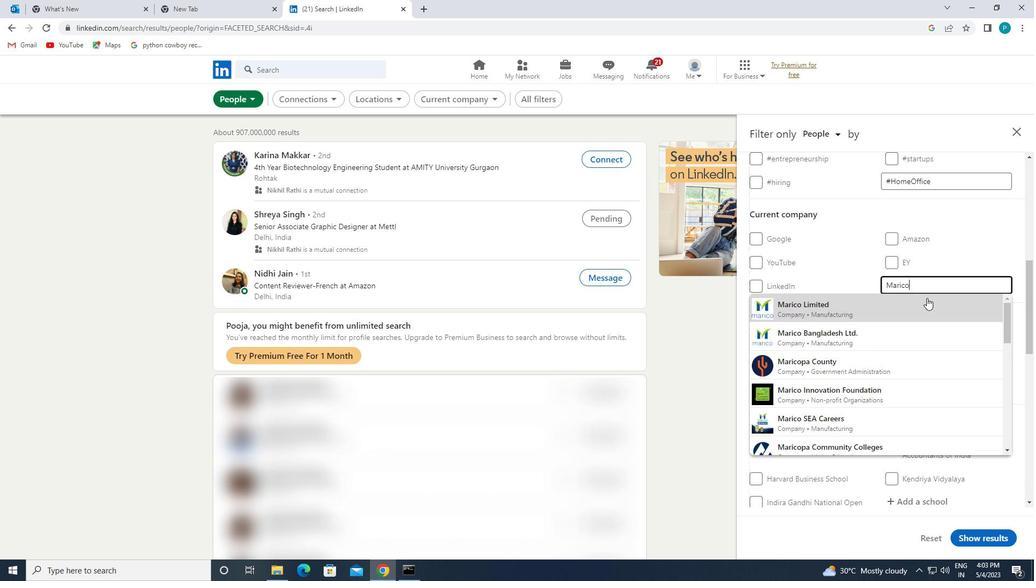 
Action: Mouse pressed left at (928, 299)
Screenshot: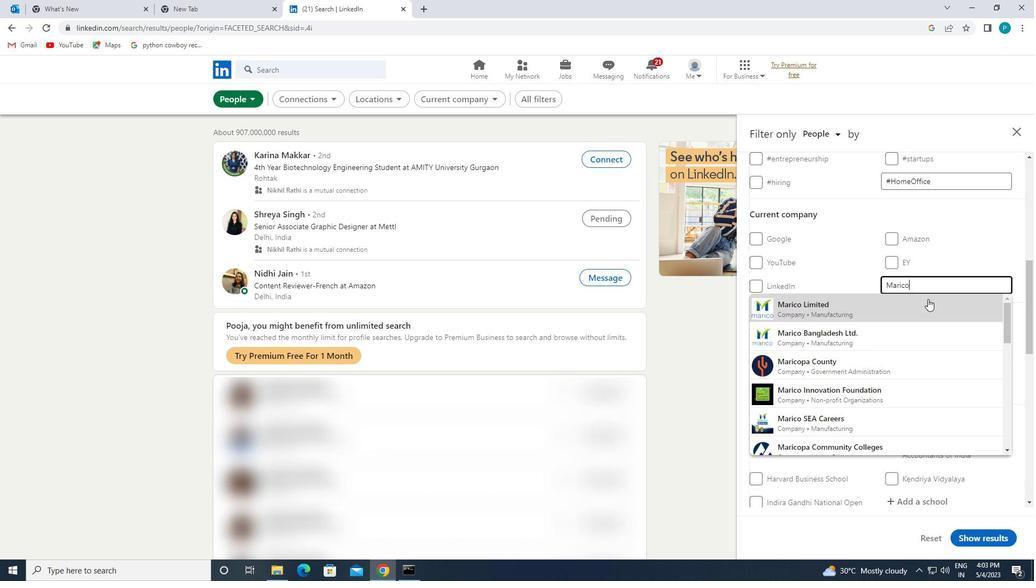 
Action: Mouse moved to (926, 299)
Screenshot: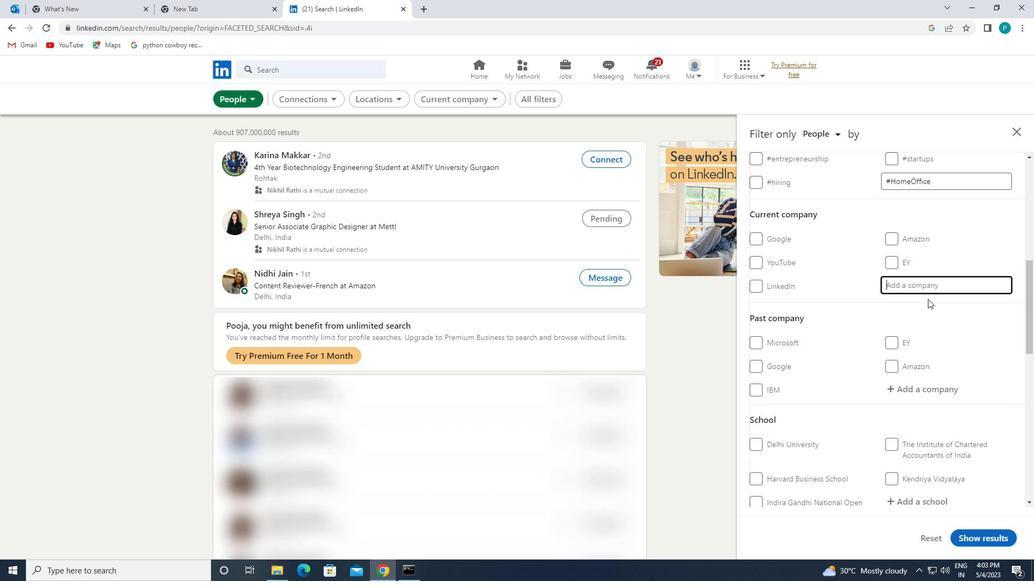 
Action: Mouse scrolled (926, 298) with delta (0, 0)
Screenshot: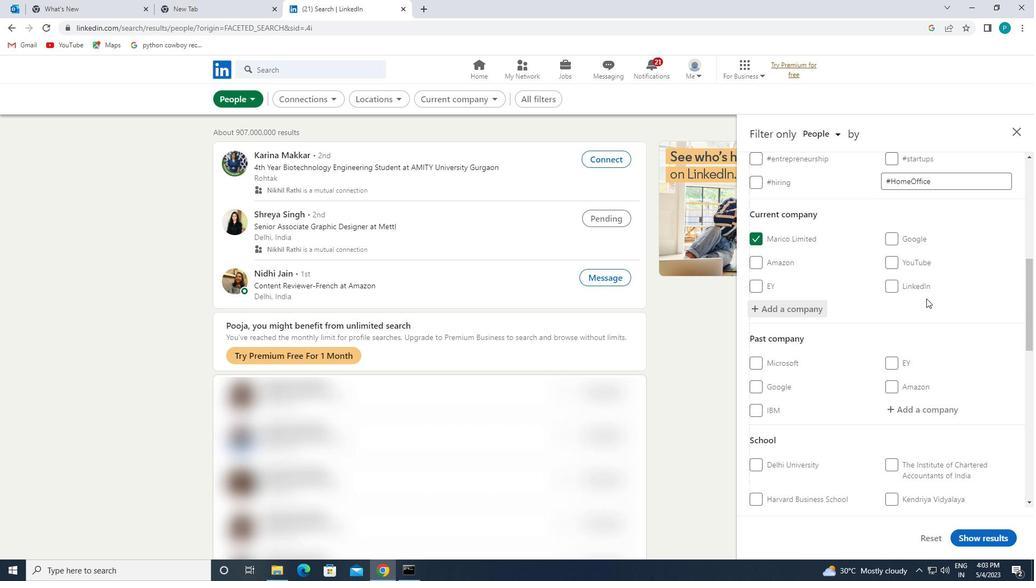 
Action: Mouse moved to (926, 299)
Screenshot: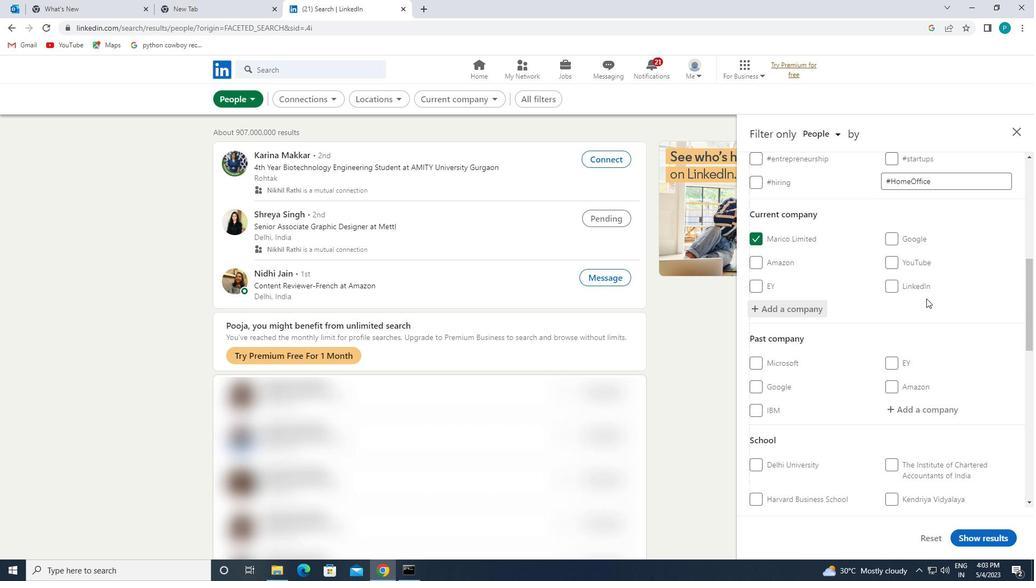 
Action: Mouse scrolled (926, 298) with delta (0, 0)
Screenshot: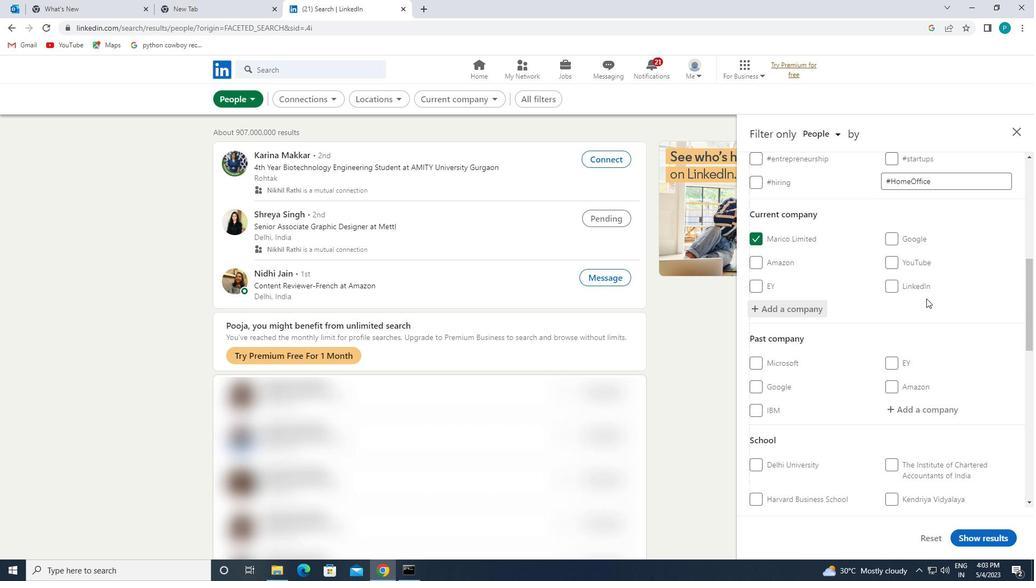 
Action: Mouse moved to (927, 300)
Screenshot: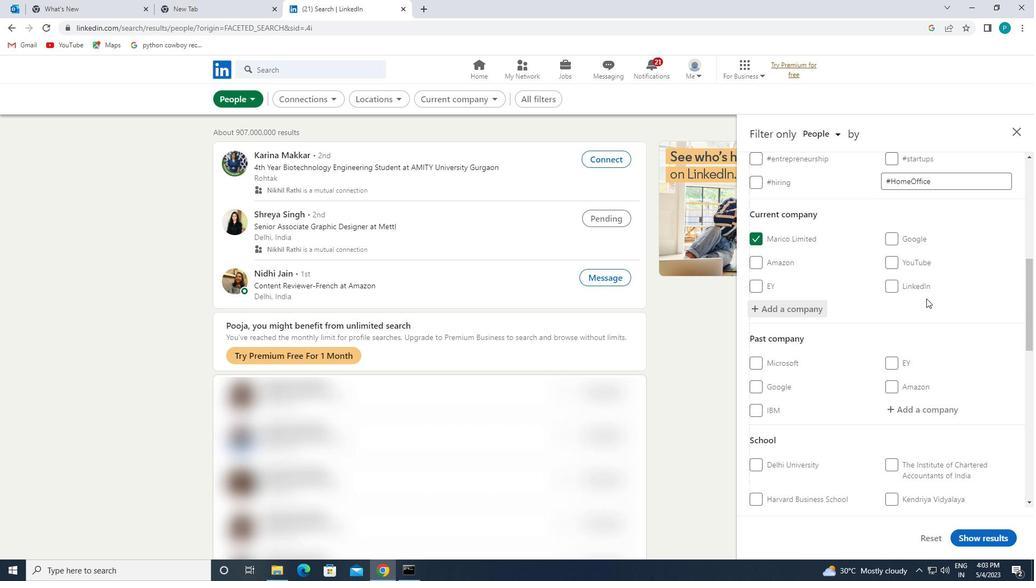 
Action: Mouse scrolled (927, 299) with delta (0, 0)
Screenshot: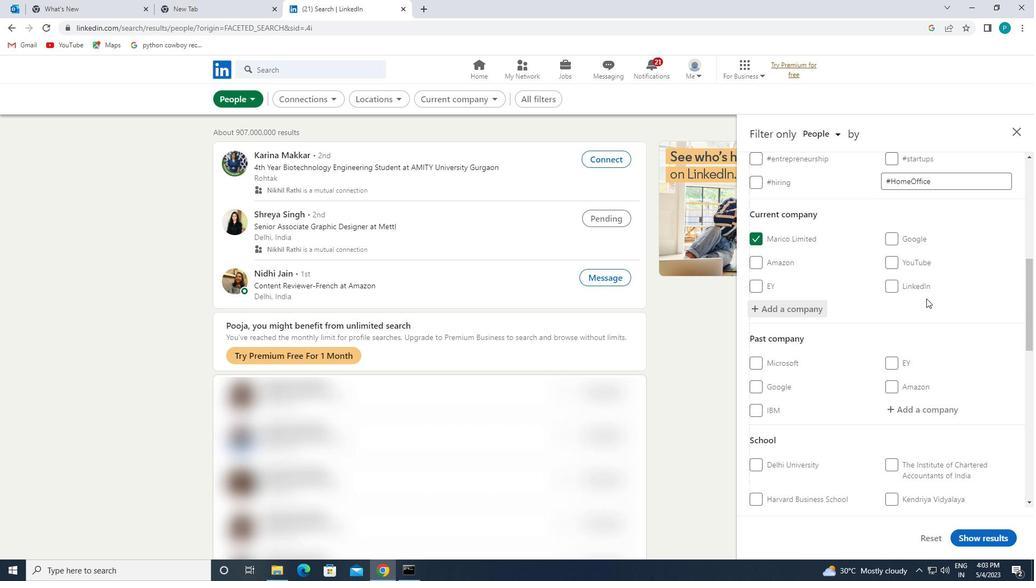 
Action: Mouse moved to (939, 352)
Screenshot: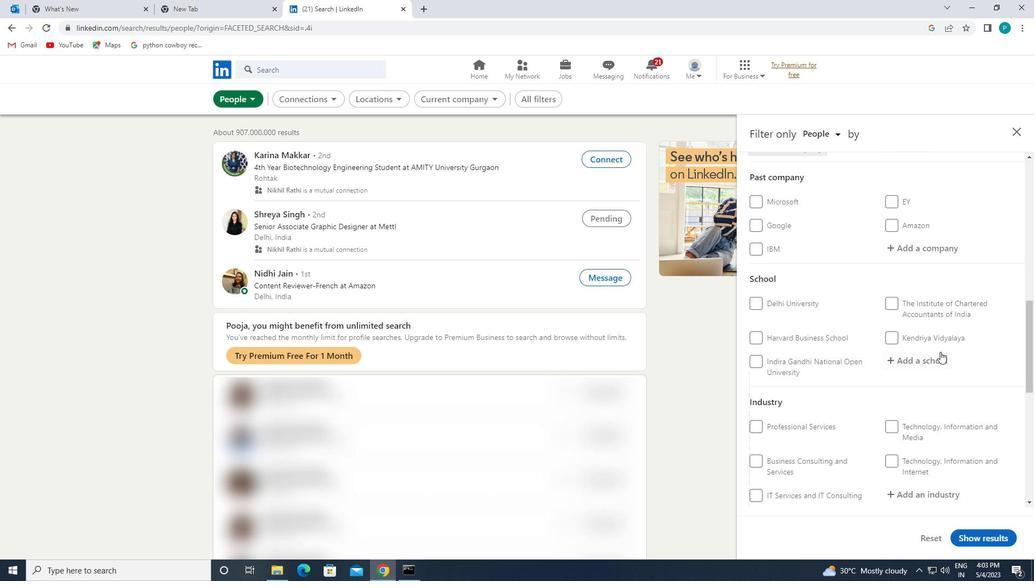 
Action: Mouse pressed left at (939, 352)
Screenshot: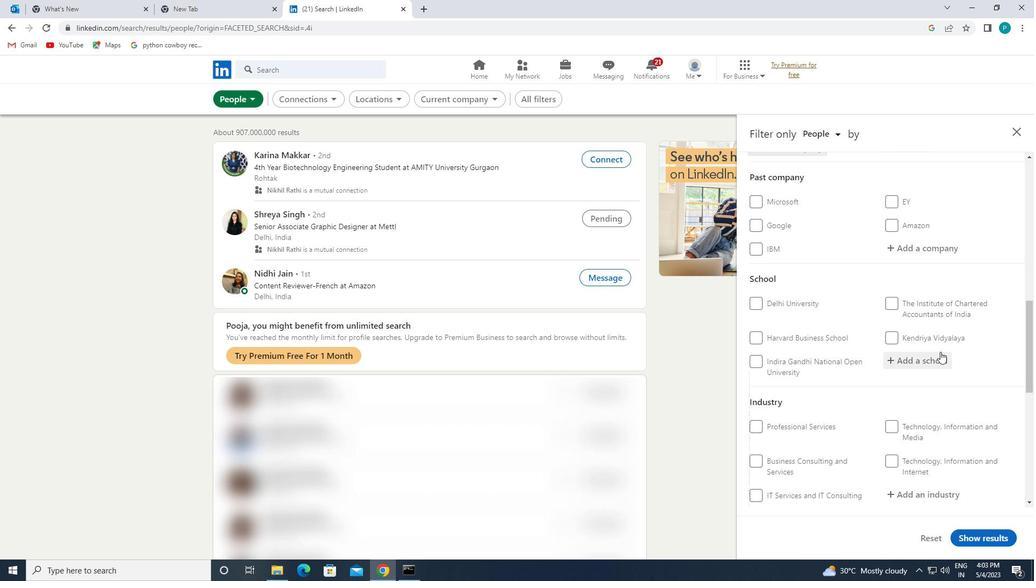 
Action: Mouse moved to (972, 341)
Screenshot: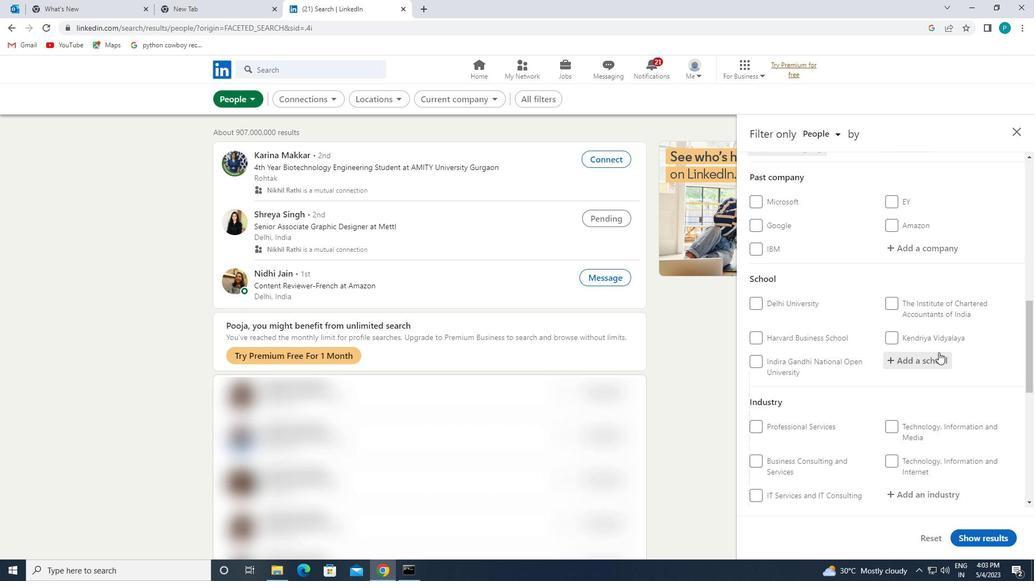
Action: Key pressed <Key.caps_lock>M<Key.caps_lock>
Screenshot: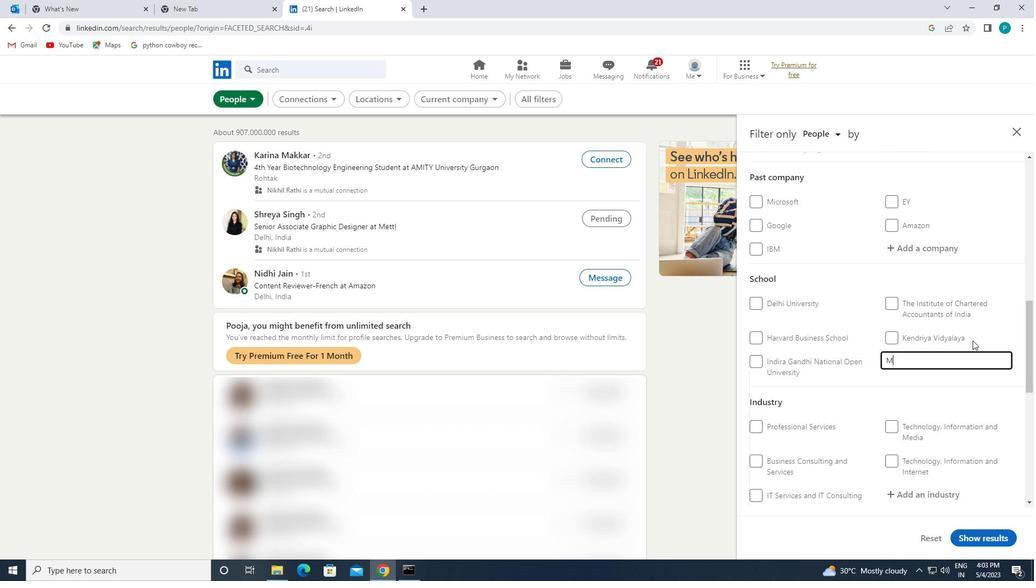 
Action: Mouse moved to (973, 341)
Screenshot: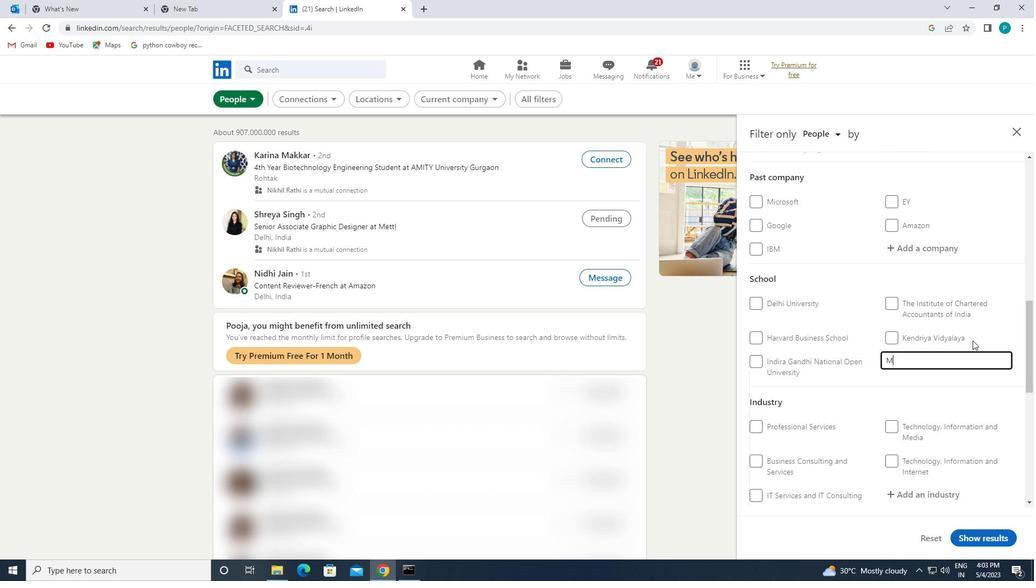 
Action: Key pressed ADRAS
Screenshot: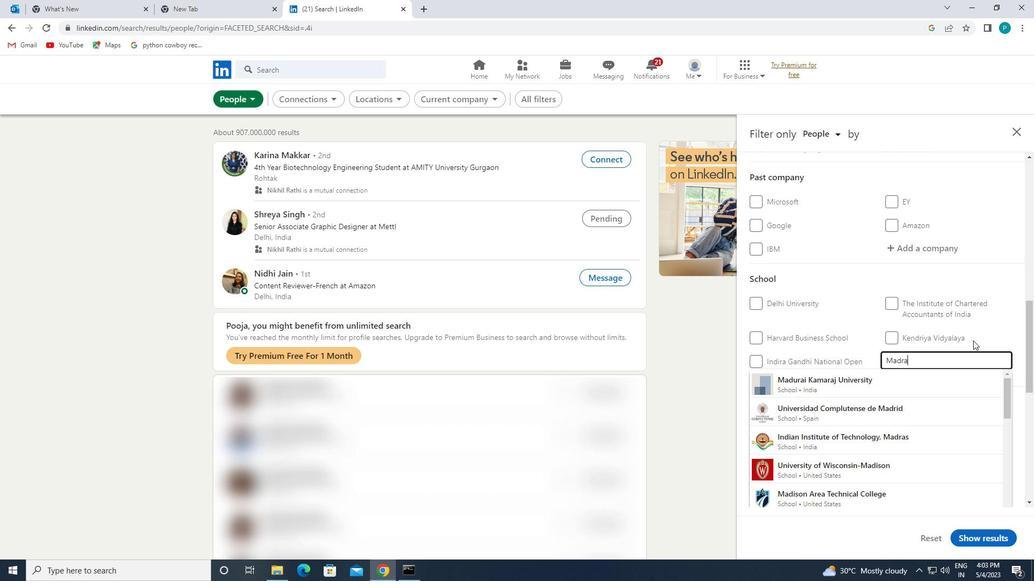 
Action: Mouse moved to (889, 435)
Screenshot: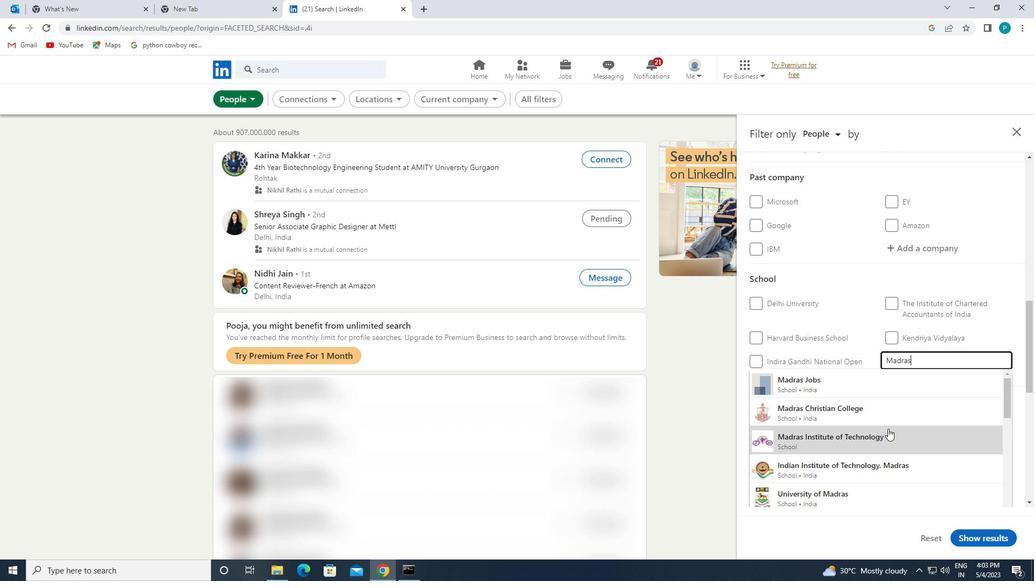 
Action: Mouse pressed left at (889, 435)
Screenshot: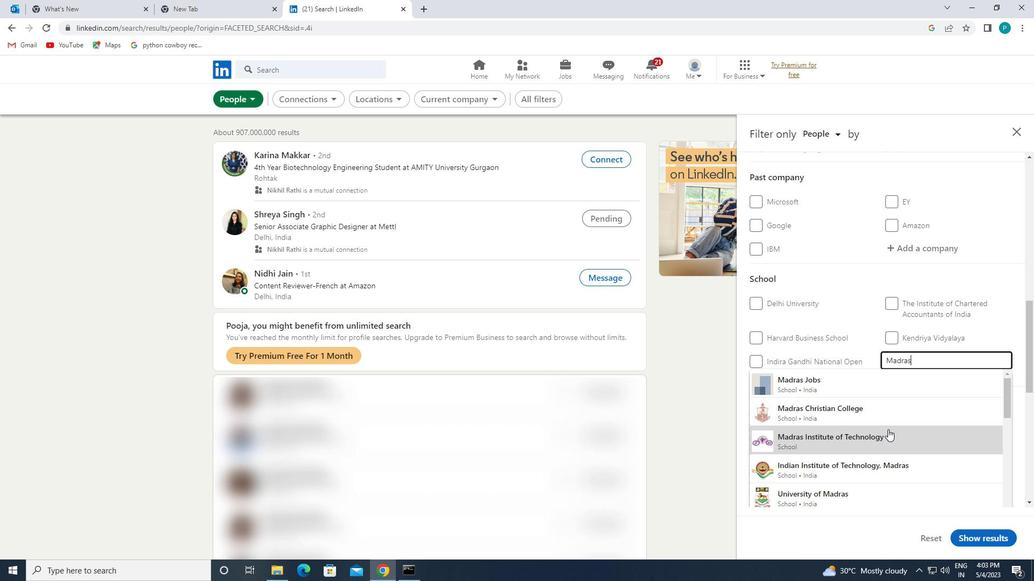 
Action: Mouse moved to (933, 425)
Screenshot: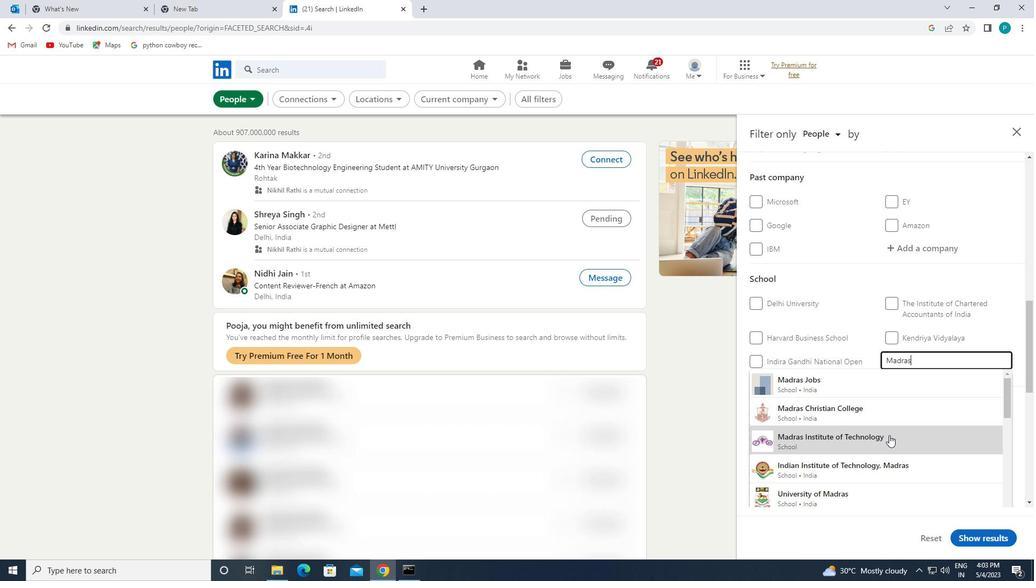 
Action: Mouse scrolled (933, 424) with delta (0, 0)
Screenshot: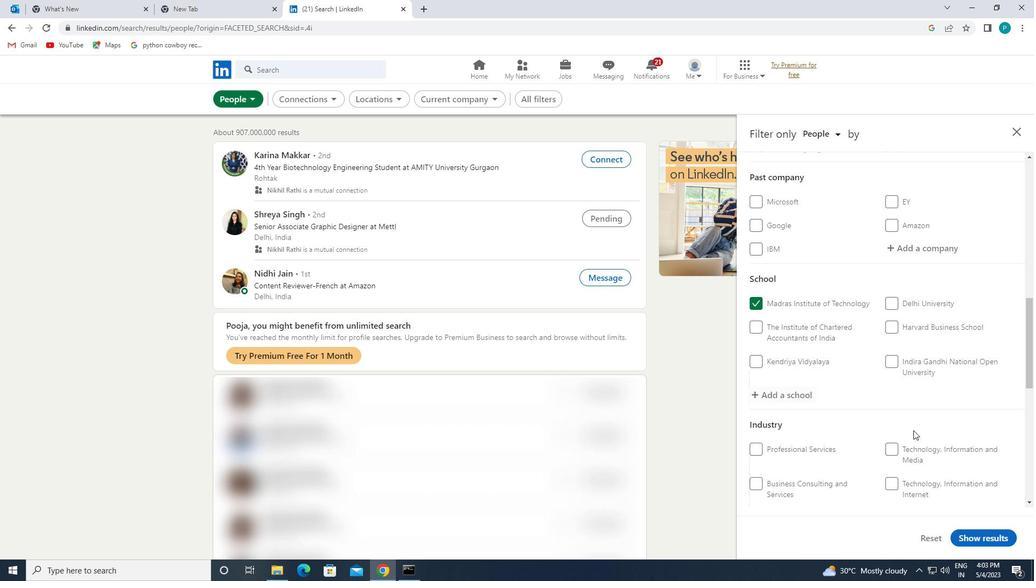 
Action: Mouse scrolled (933, 424) with delta (0, 0)
Screenshot: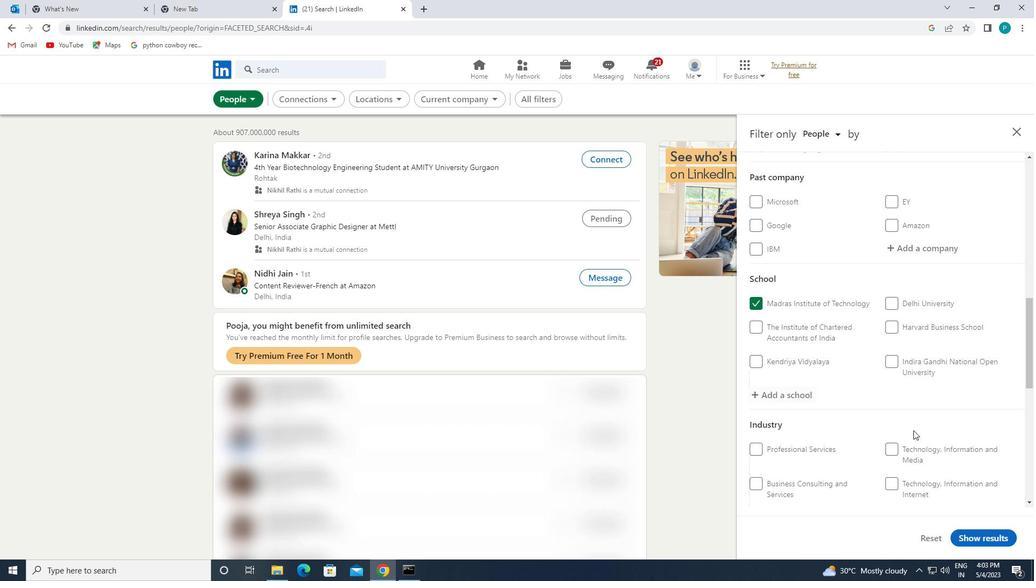 
Action: Mouse scrolled (933, 424) with delta (0, 0)
Screenshot: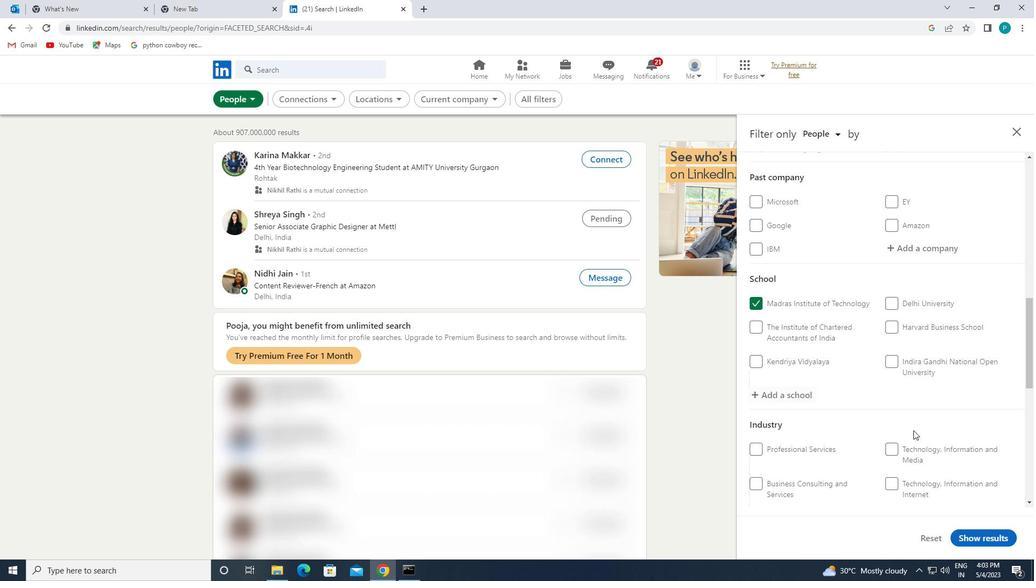 
Action: Mouse moved to (933, 421)
Screenshot: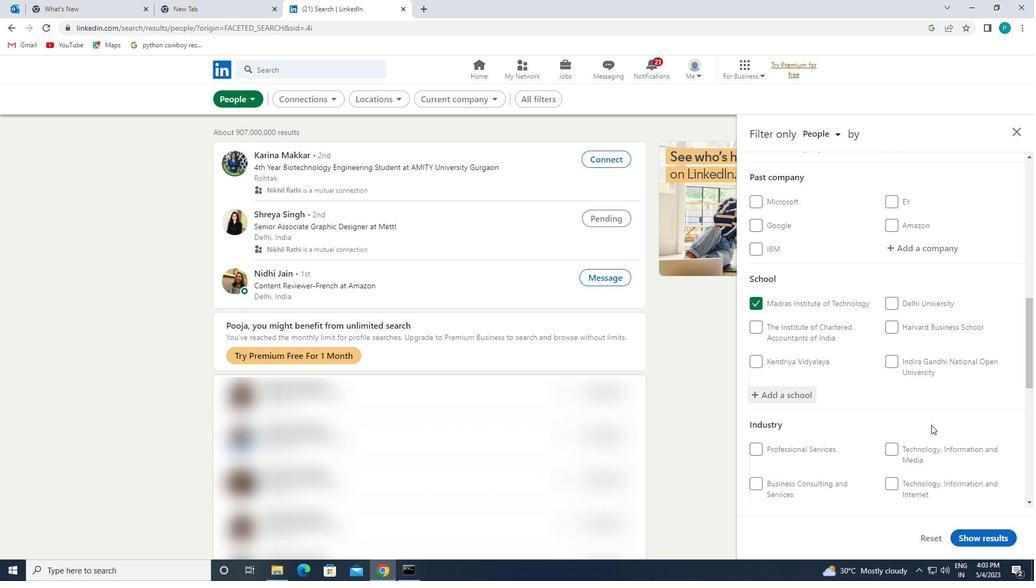 
Action: Mouse scrolled (933, 421) with delta (0, 0)
Screenshot: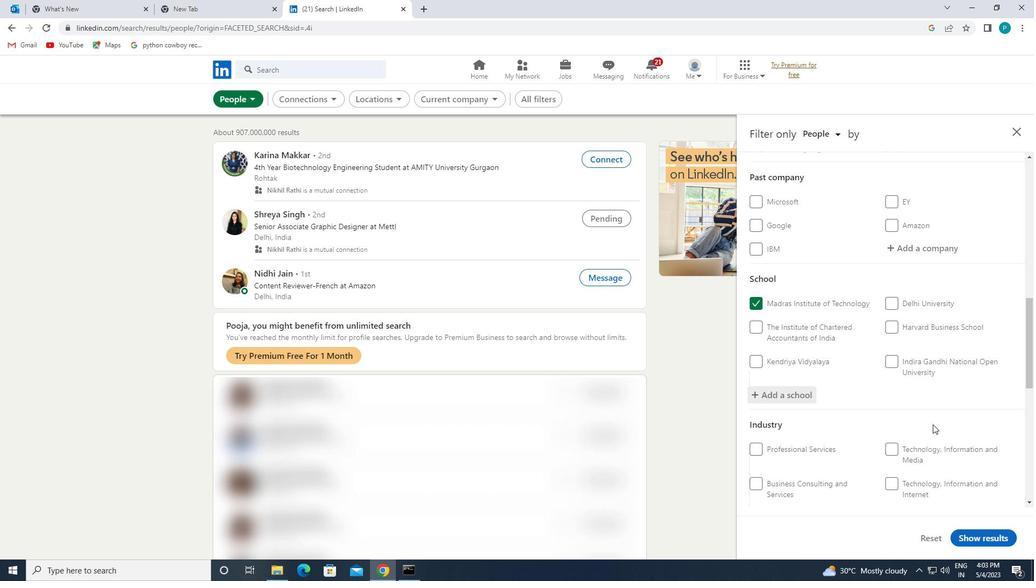 
Action: Mouse moved to (921, 311)
Screenshot: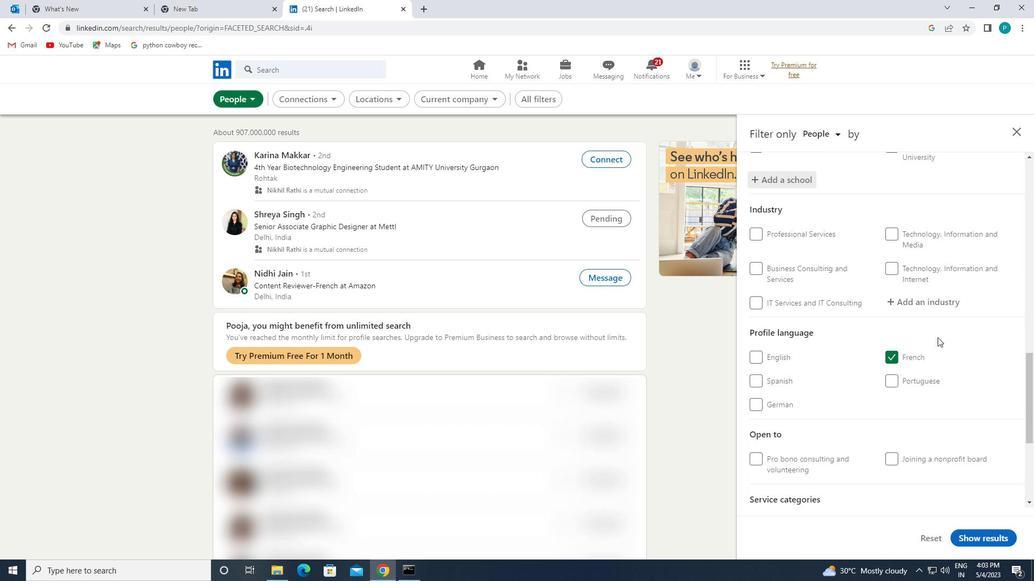 
Action: Mouse pressed left at (921, 311)
Screenshot: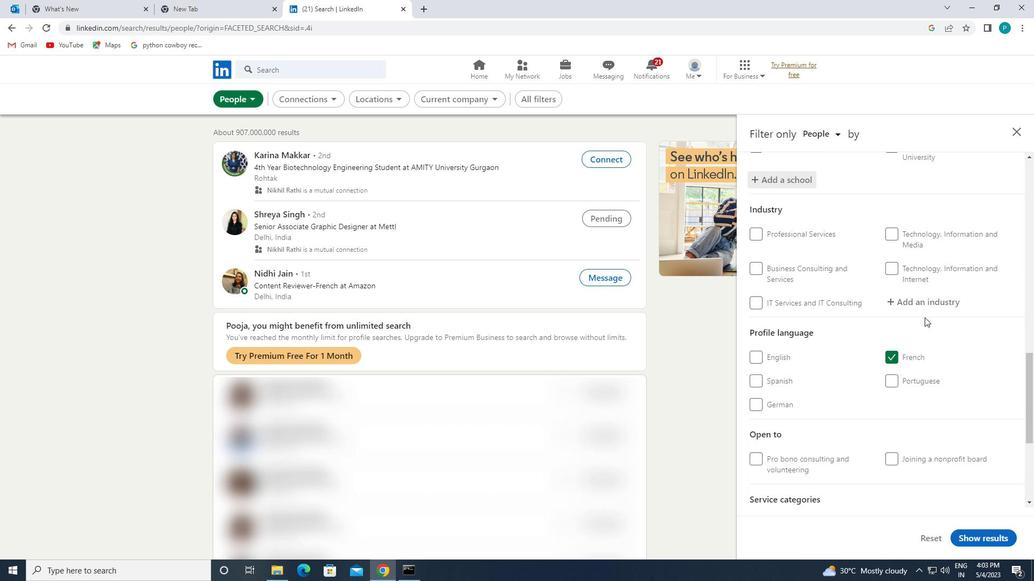 
Action: Mouse moved to (919, 305)
Screenshot: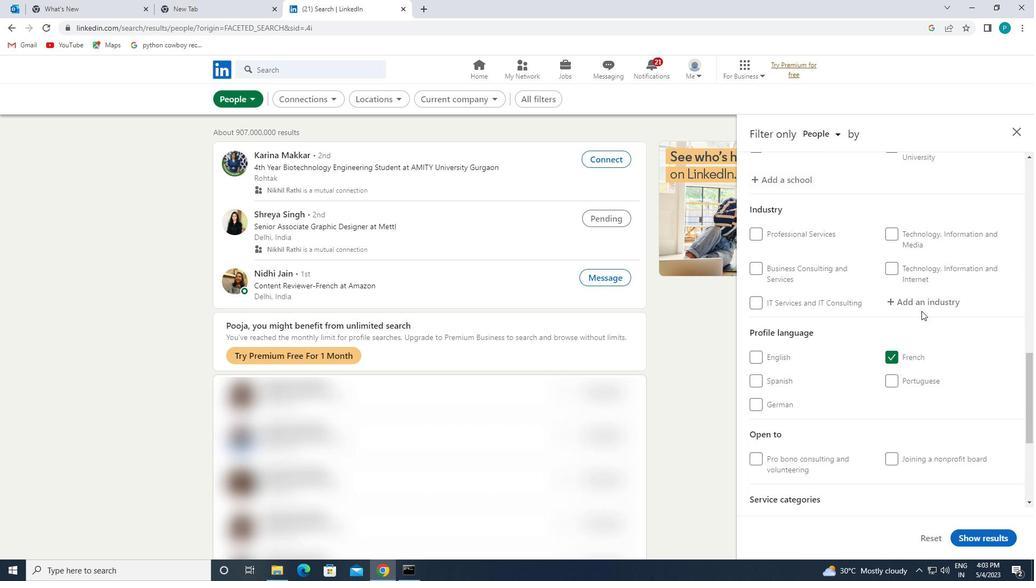 
Action: Mouse pressed left at (919, 305)
Screenshot: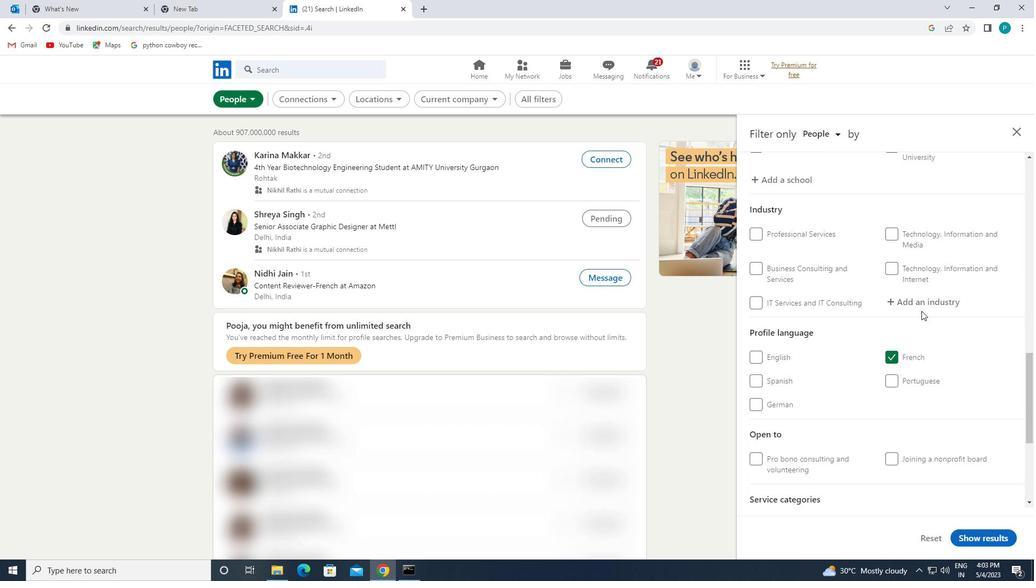 
Action: Mouse moved to (919, 304)
Screenshot: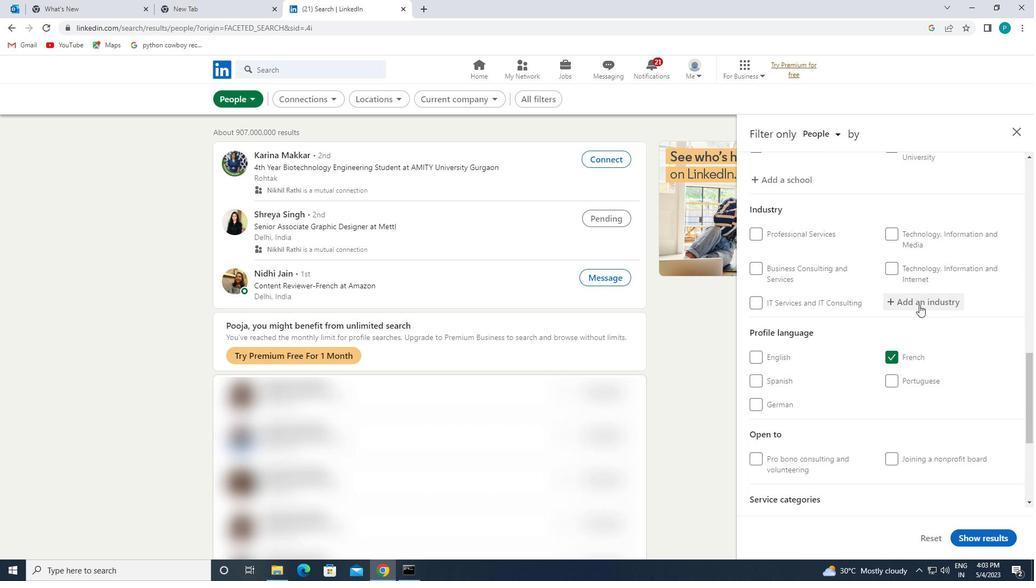 
Action: Key pressed <Key.caps_lock>M<Key.caps_lock>EAT<Key.space><Key.caps_lock>P
Screenshot: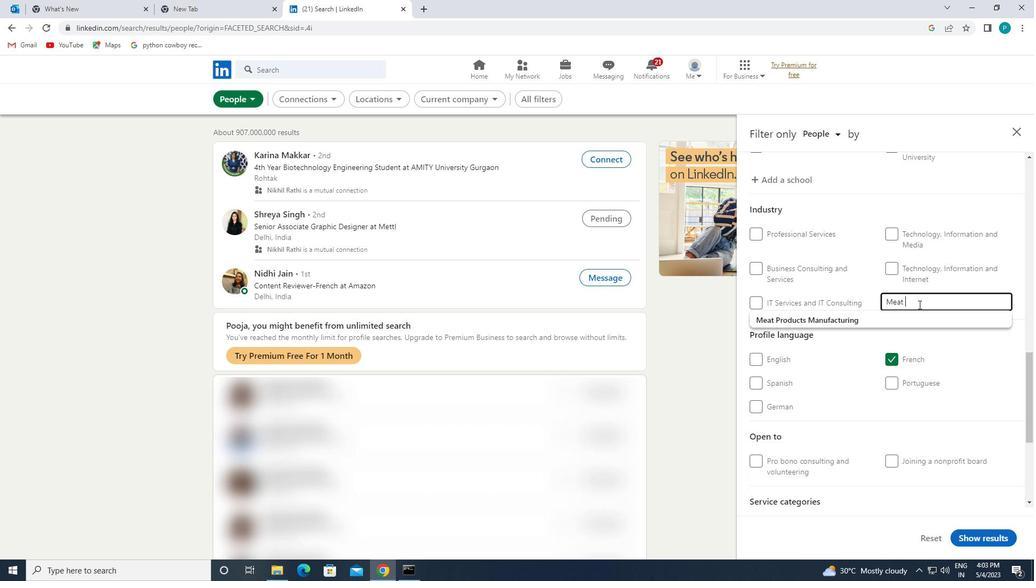 
Action: Mouse moved to (818, 311)
Screenshot: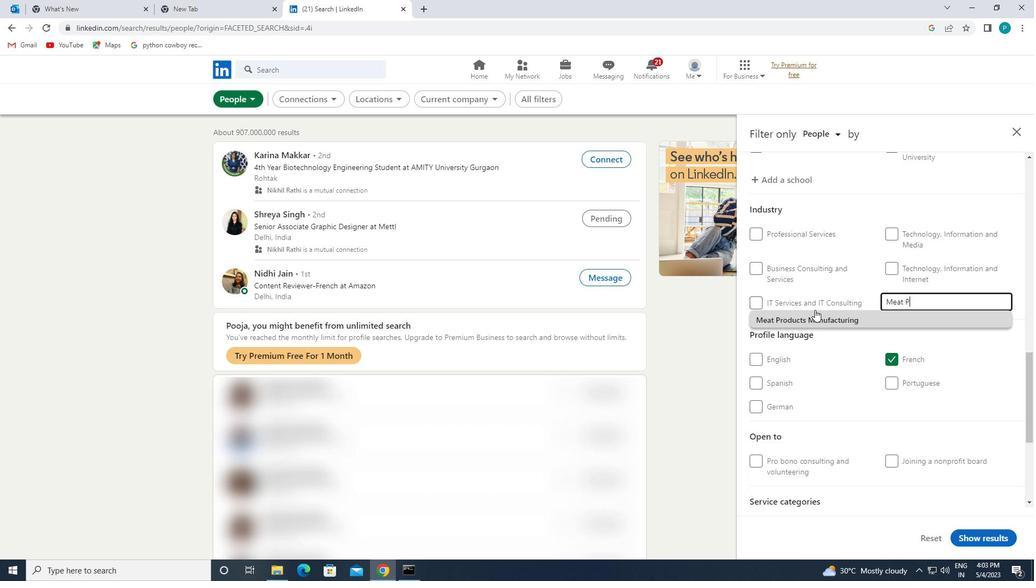 
Action: Mouse pressed left at (818, 311)
Screenshot: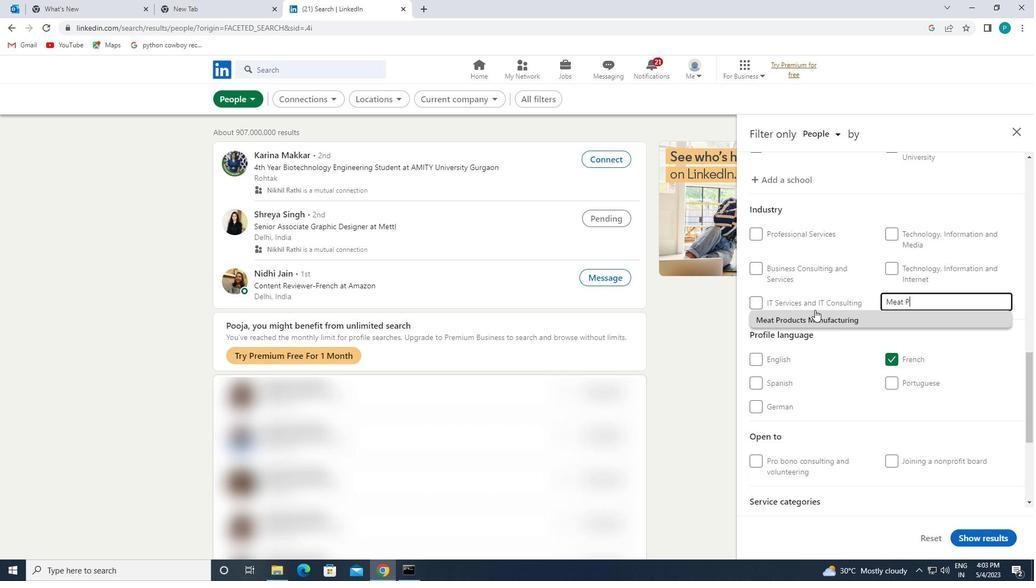 
Action: Mouse moved to (969, 373)
Screenshot: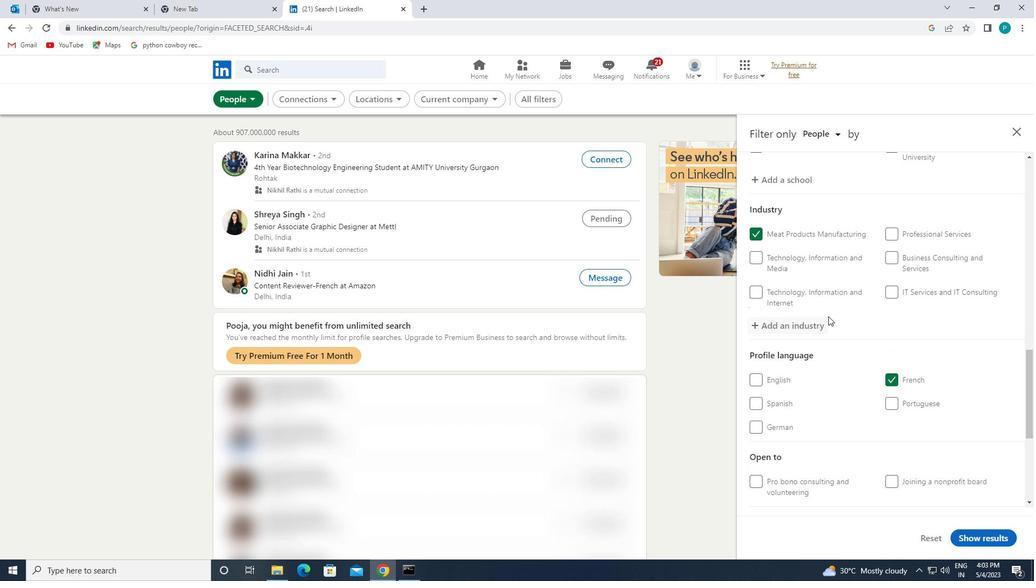 
Action: Mouse scrolled (969, 373) with delta (0, 0)
Screenshot: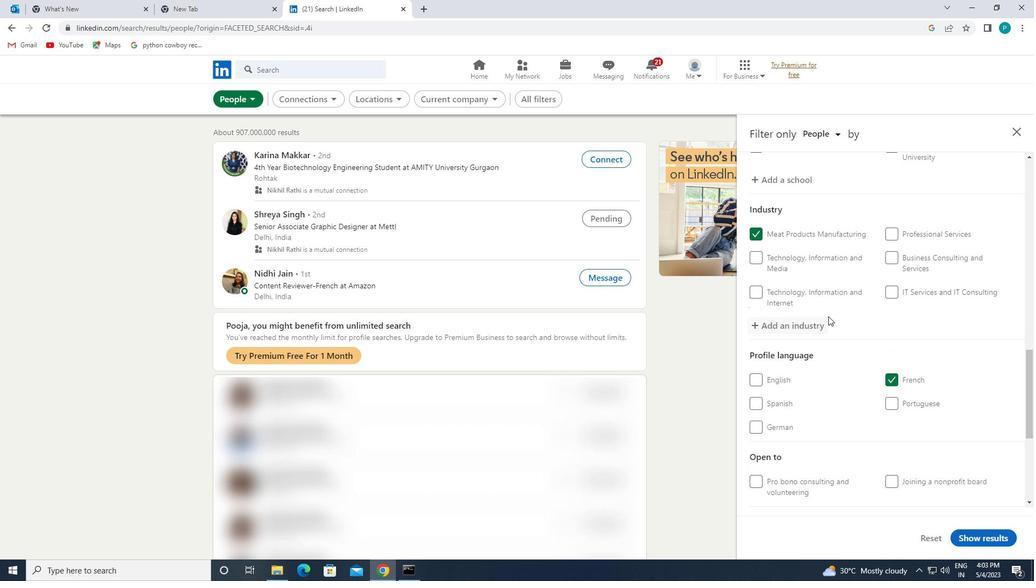 
Action: Mouse scrolled (969, 373) with delta (0, 0)
Screenshot: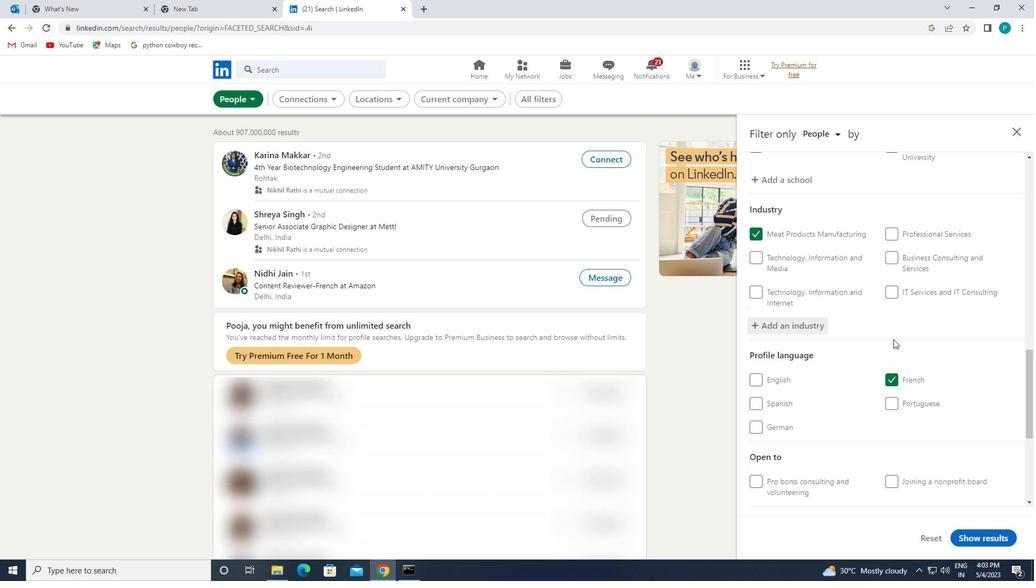 
Action: Mouse scrolled (969, 373) with delta (0, 0)
Screenshot: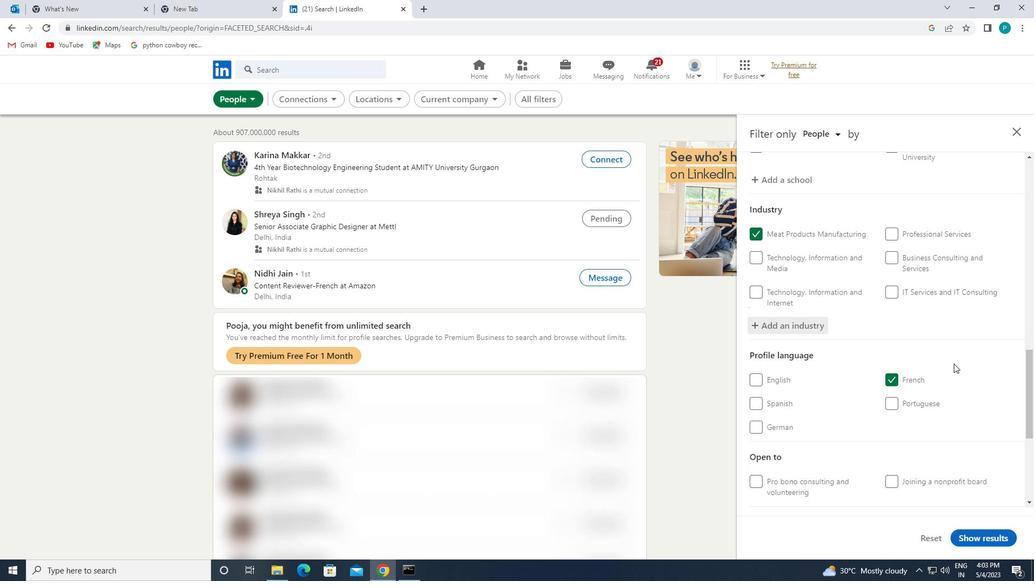 
Action: Mouse moved to (969, 374)
Screenshot: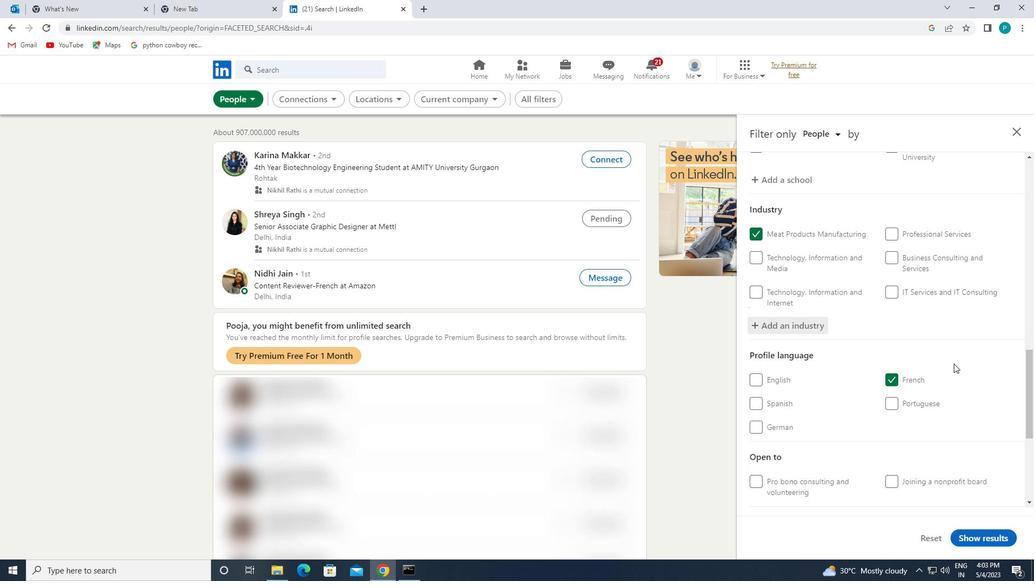
Action: Mouse scrolled (969, 373) with delta (0, 0)
Screenshot: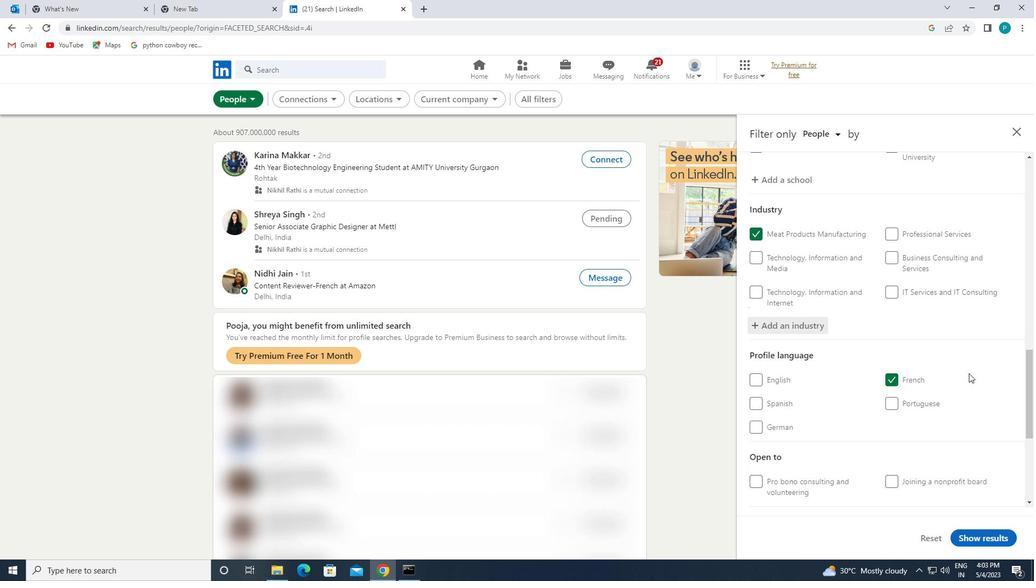 
Action: Mouse moved to (931, 373)
Screenshot: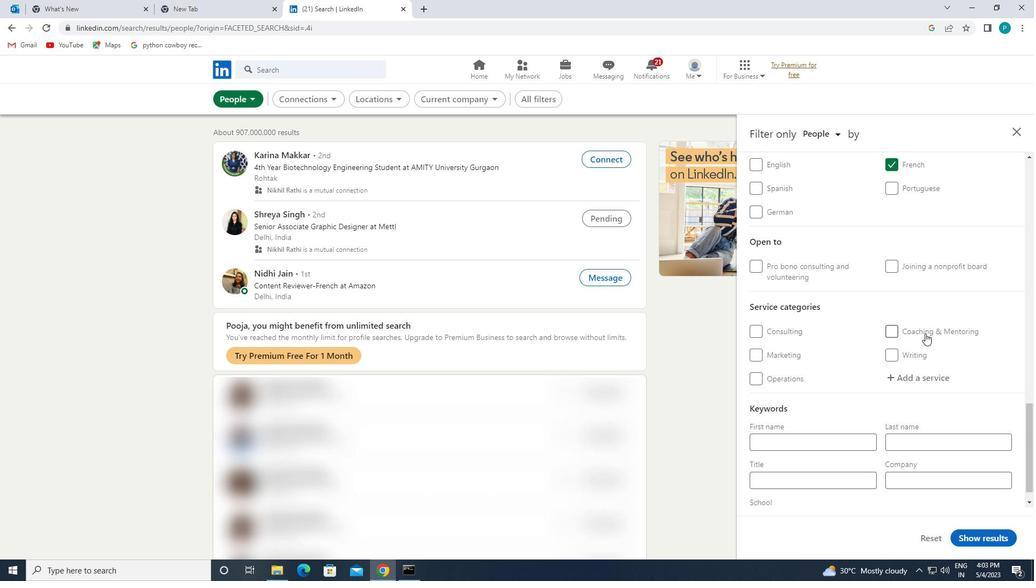 
Action: Mouse pressed left at (931, 373)
Screenshot: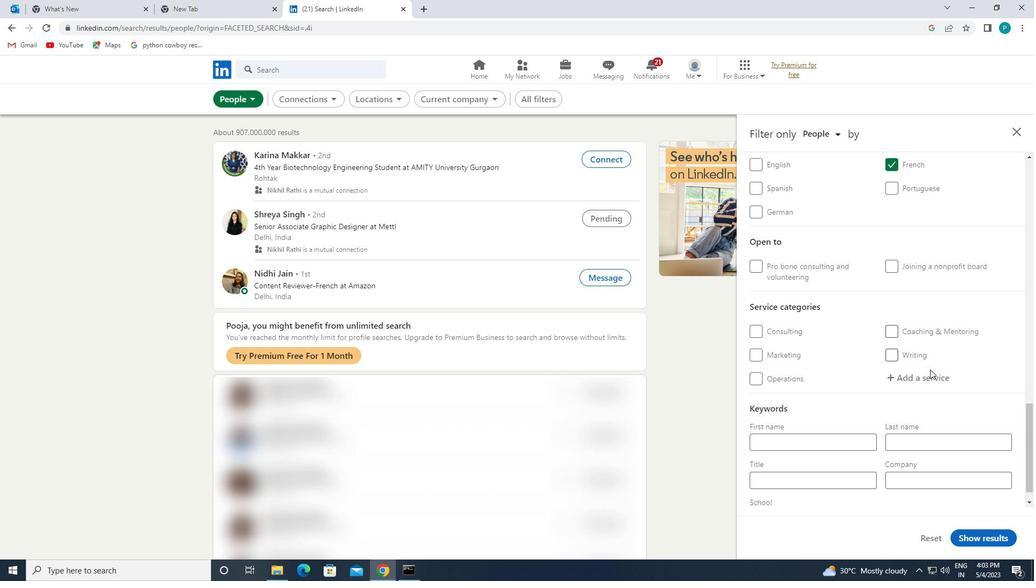 
Action: Mouse moved to (926, 362)
Screenshot: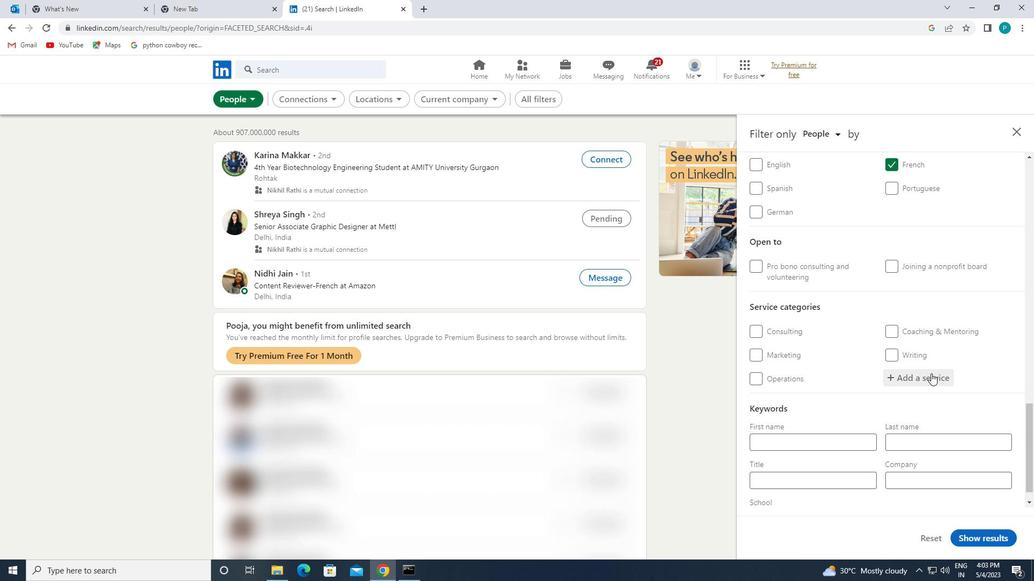 
Action: Key pressed <Key.caps_lock>T<Key.caps_lock>RADE
Screenshot: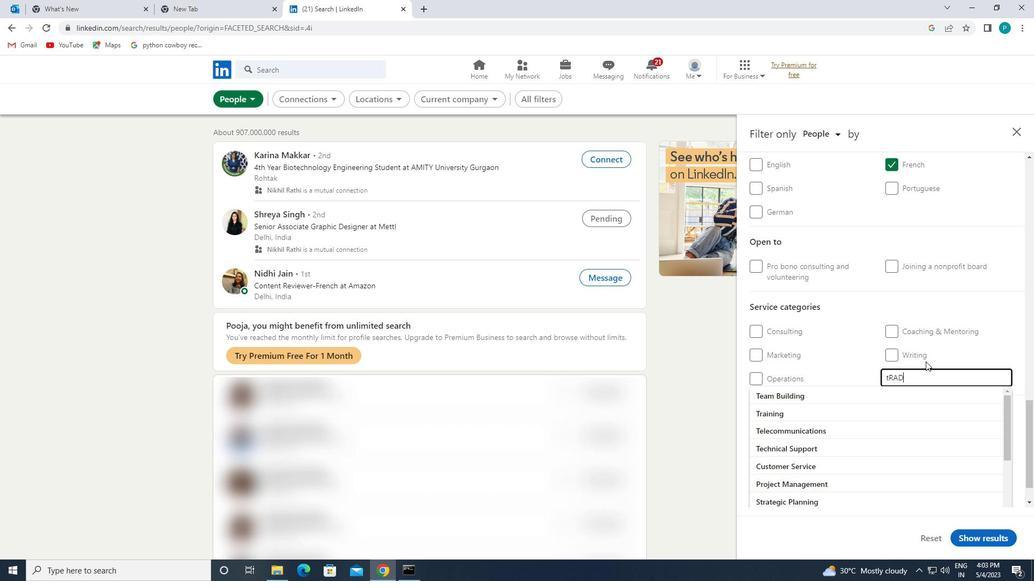 
Action: Mouse moved to (875, 393)
Screenshot: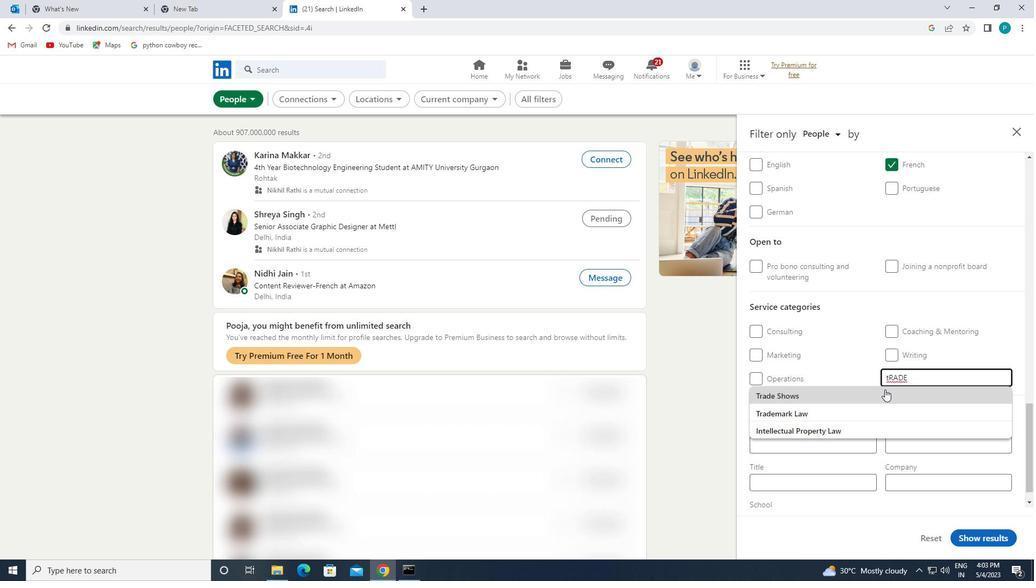 
Action: Mouse pressed left at (875, 393)
Screenshot: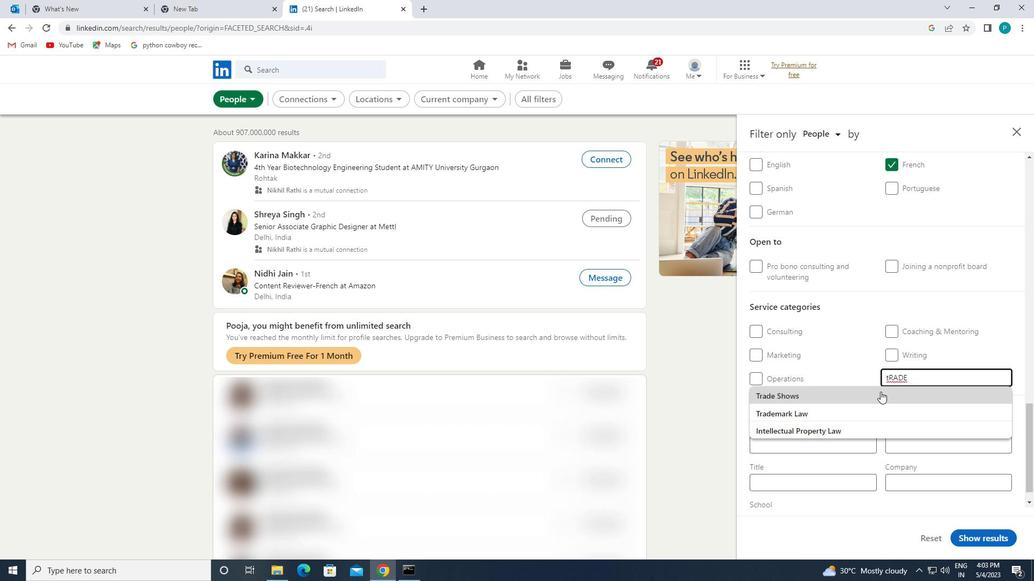 
Action: Mouse scrolled (875, 393) with delta (0, 0)
Screenshot: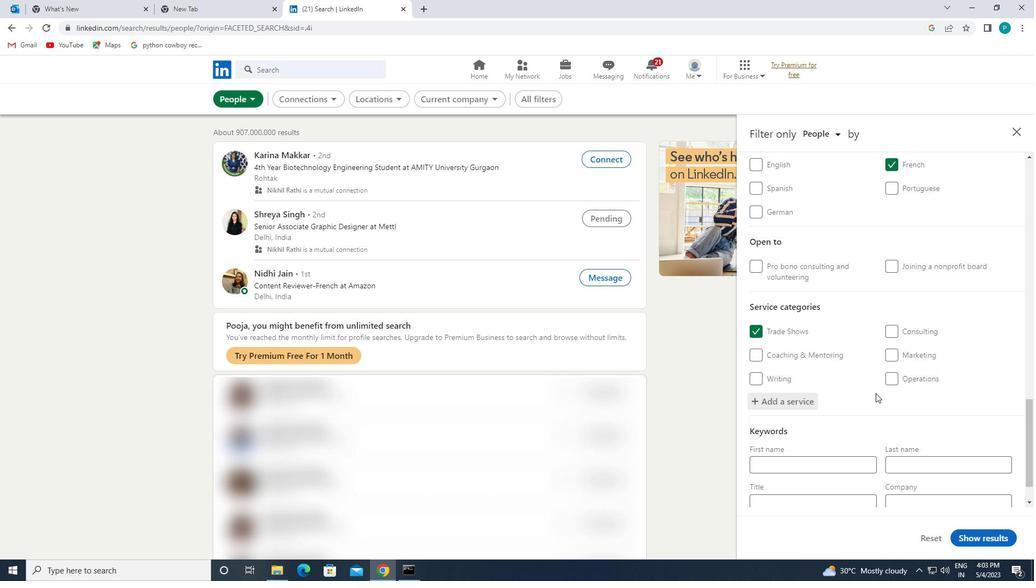
Action: Mouse scrolled (875, 393) with delta (0, 0)
Screenshot: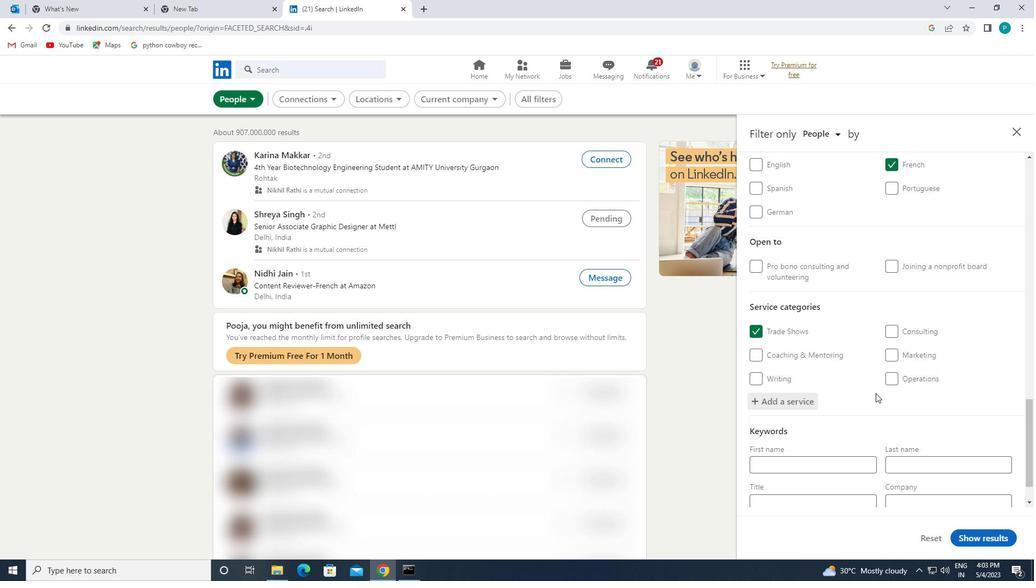 
Action: Mouse scrolled (875, 393) with delta (0, 0)
Screenshot: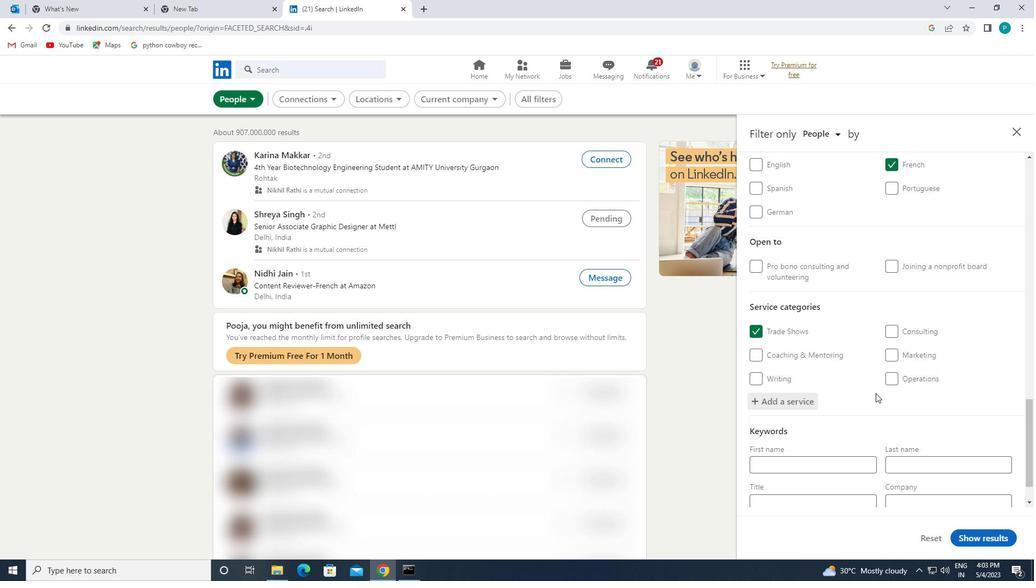 
Action: Mouse moved to (807, 454)
Screenshot: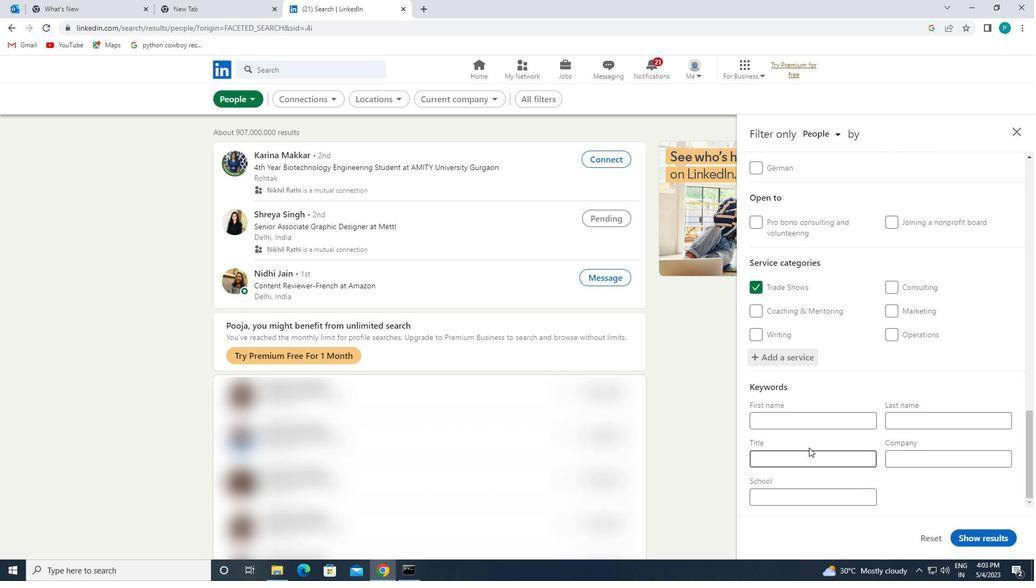 
Action: Mouse pressed left at (807, 454)
Screenshot: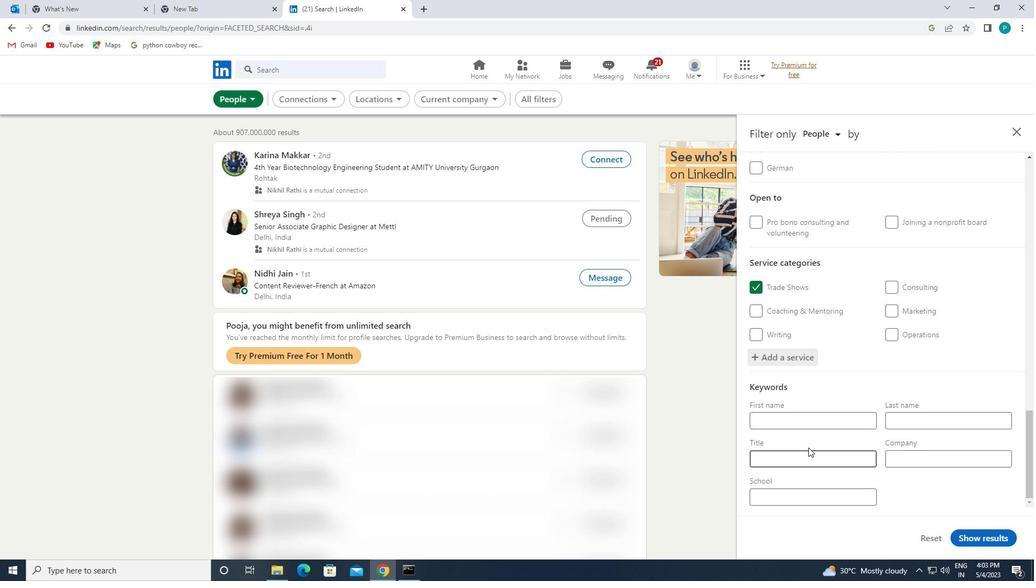 
Action: Key pressed <Key.caps_lock>V<Key.caps_lock>IDEO<Key.space><Key.backspace><Key.backspace><Key.backspace><Key.backspace><Key.backspace><Key.backspace><Key.backspace><Key.backspace><Key.backspace>V<Key.caps_lock>IDEO<Key.space><Key.caps_lock>G<Key.caps_lock>AME<Key.space><Key.caps_lock>W<Key.caps_lock>RITER
Screenshot: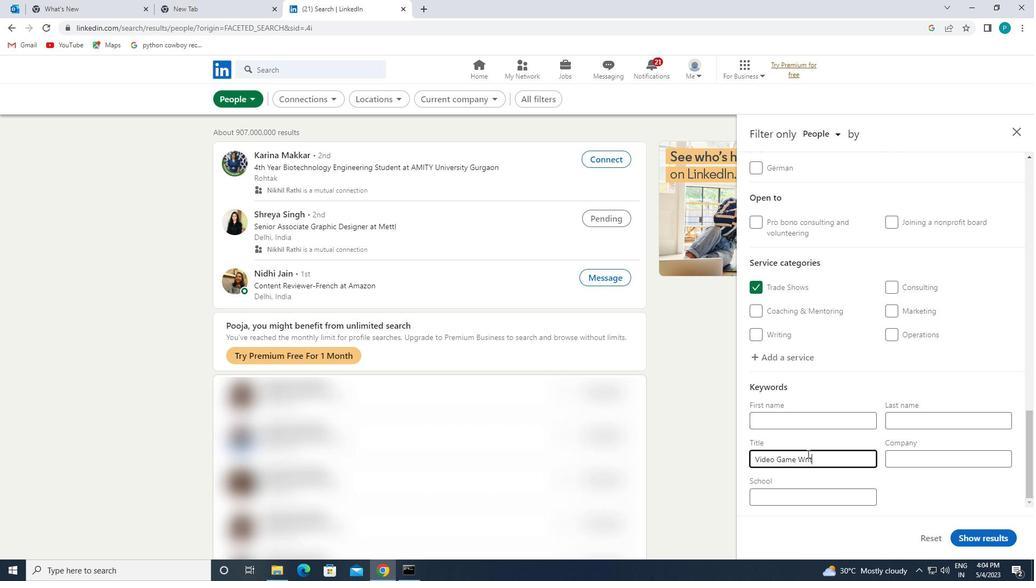 
Action: Mouse moved to (962, 532)
Screenshot: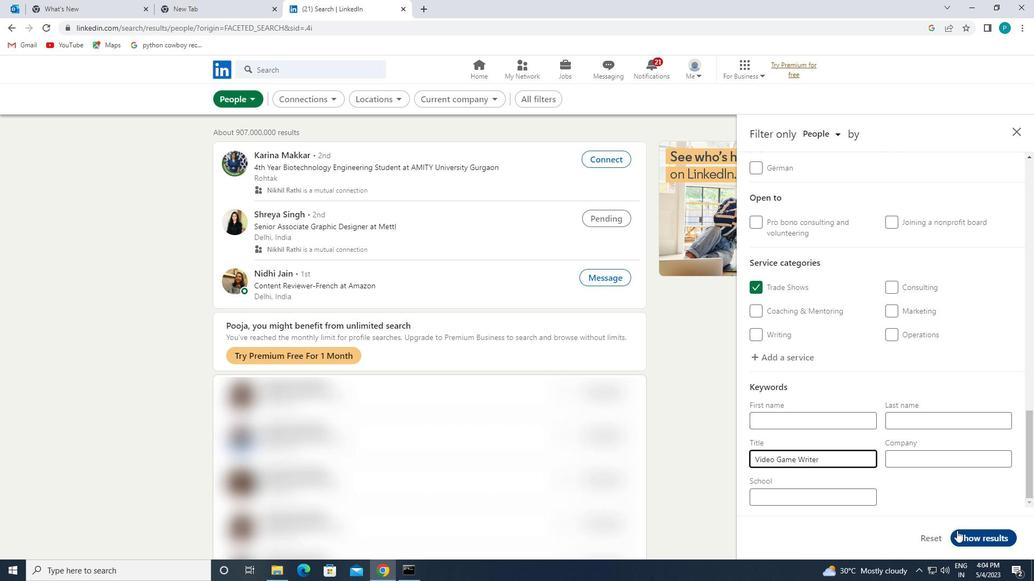
Action: Mouse pressed left at (962, 532)
Screenshot: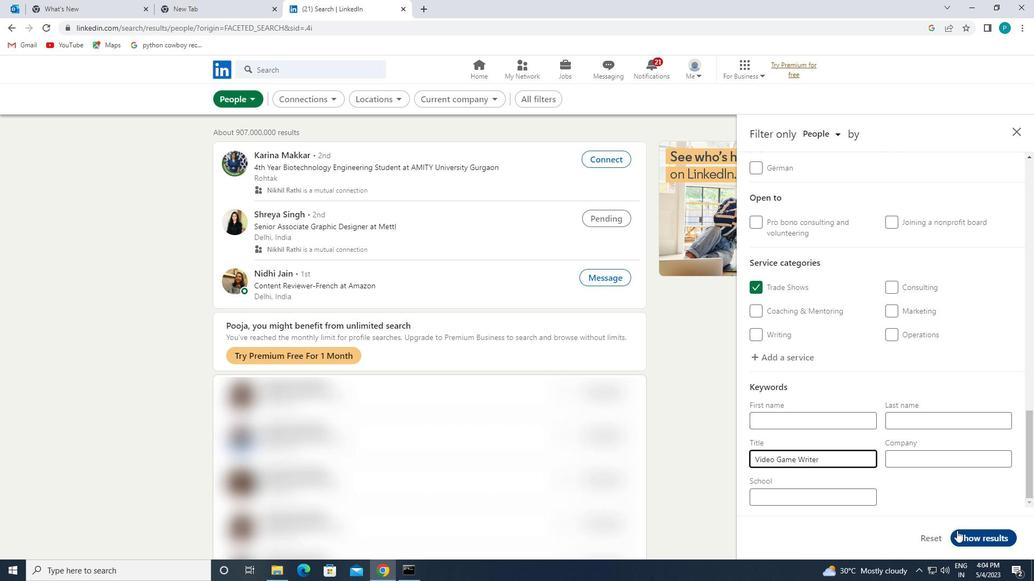 
